Task: Create new Company, with domain: 'astrazeneca.com' and type: 'Reseller'. Add new contact for this company, with mail Id: 'Rhea34Khanna@astrazeneca.com', First Name: Rhea, Last name:  Khanna, Job Title: 'HR Manager', Phone Number: '(408) 555-2345'. Change life cycle stage to  Lead and lead status to  Open. Logged in from softage.3@softage.net
Action: Mouse moved to (32, 70)
Screenshot: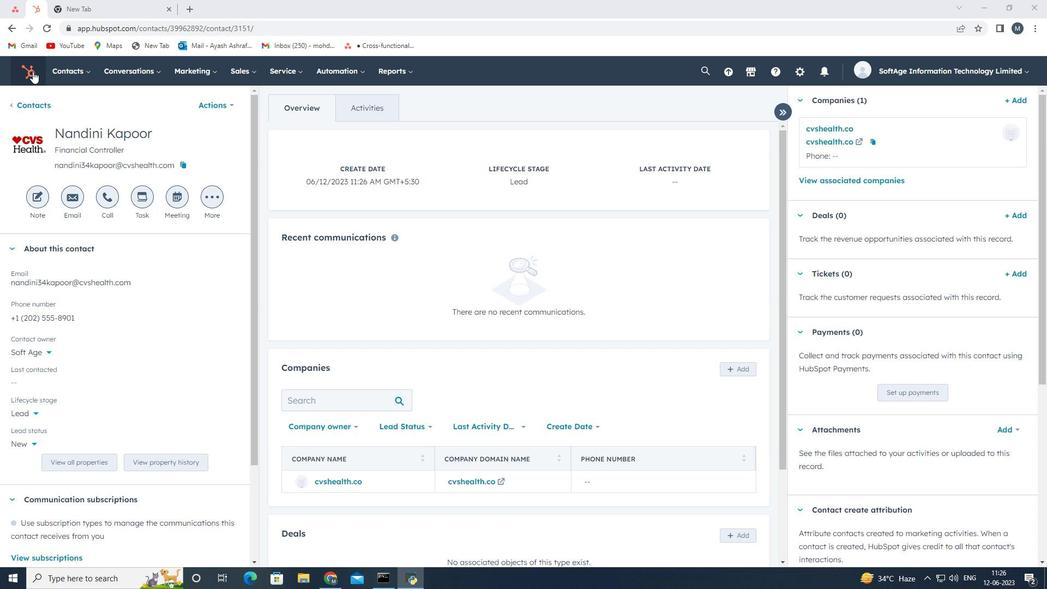 
Action: Mouse pressed left at (32, 70)
Screenshot: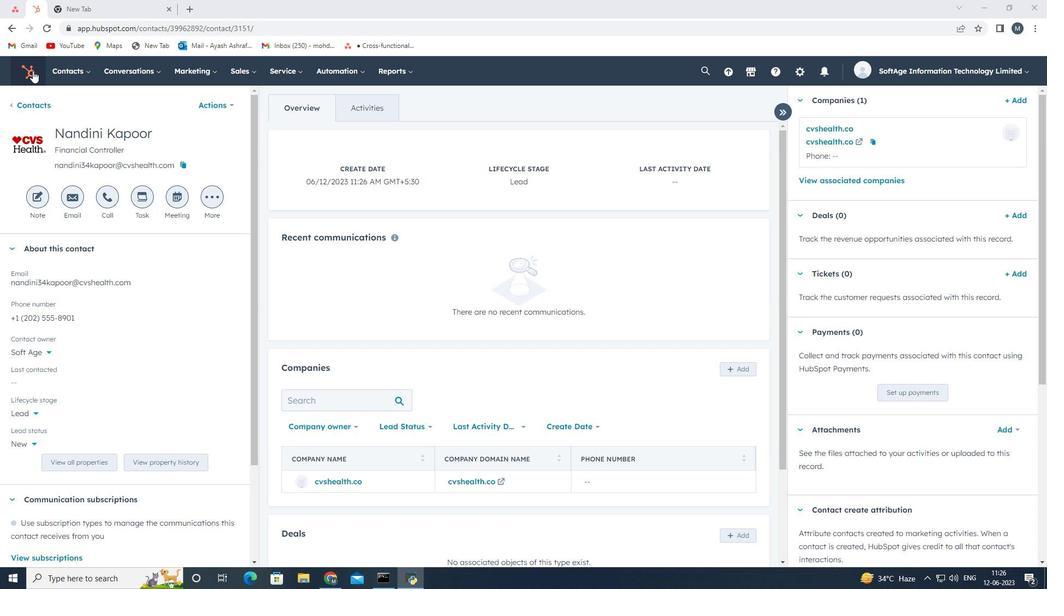 
Action: Mouse moved to (75, 74)
Screenshot: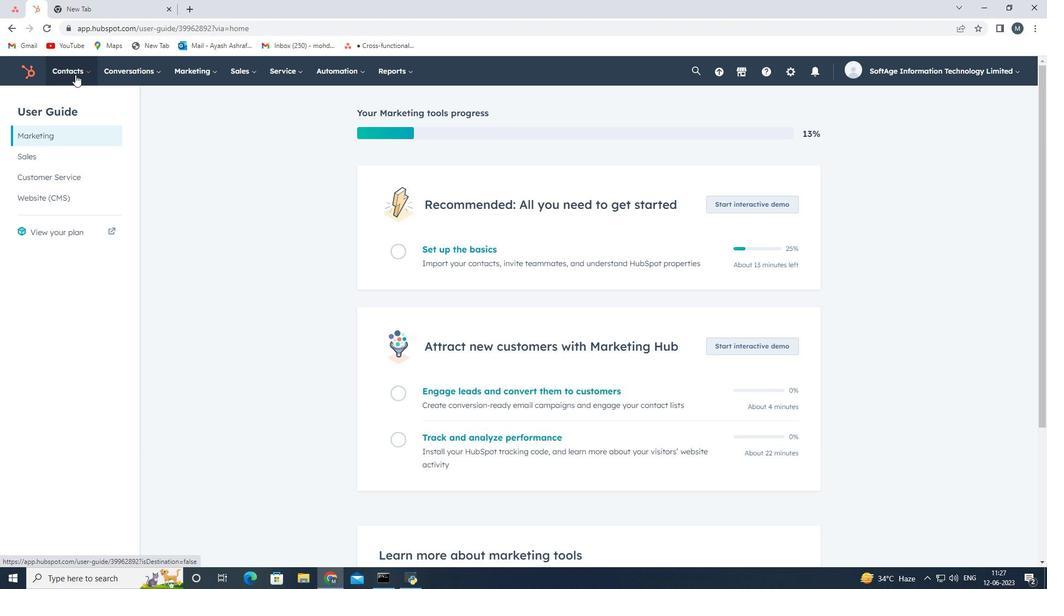 
Action: Mouse pressed left at (75, 74)
Screenshot: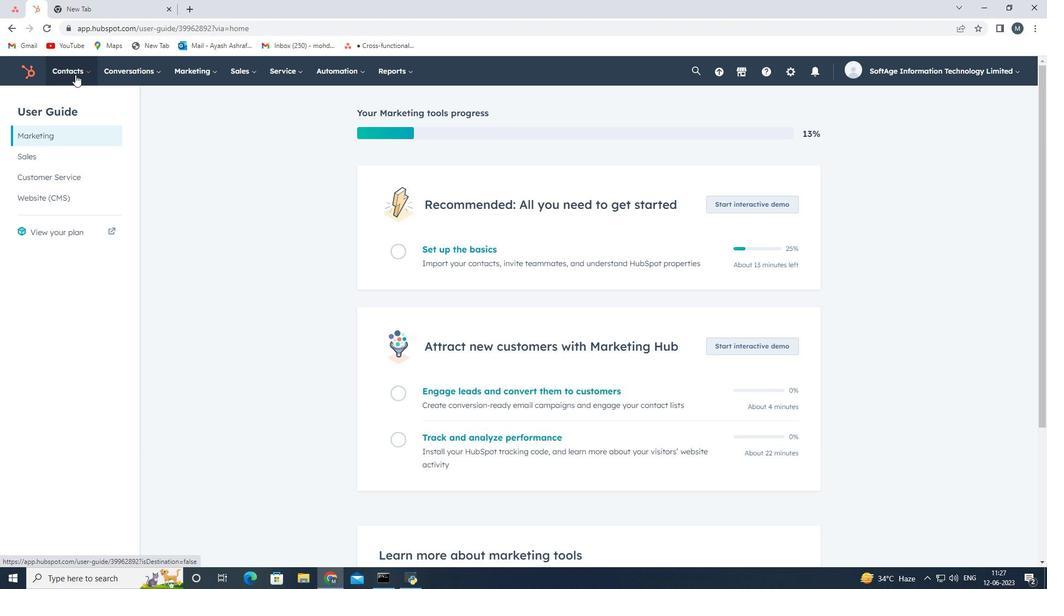 
Action: Mouse moved to (85, 127)
Screenshot: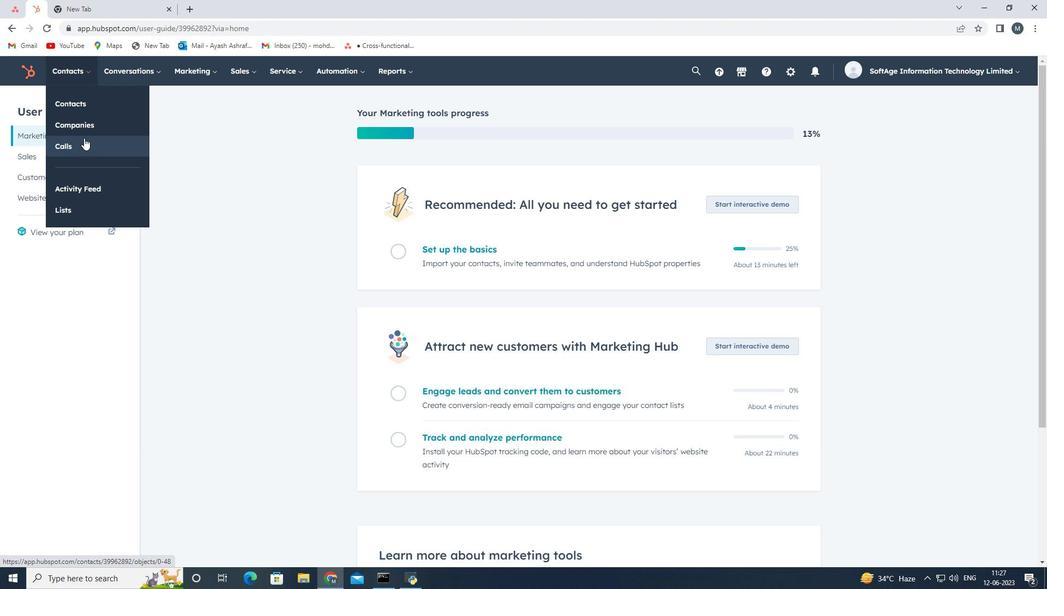 
Action: Mouse pressed left at (85, 127)
Screenshot: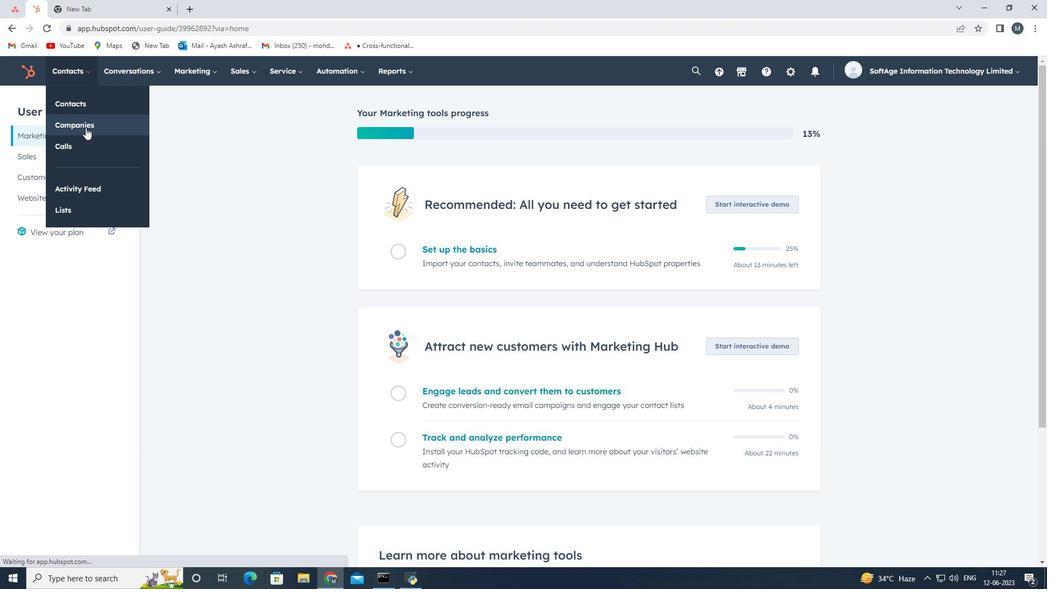 
Action: Mouse moved to (982, 113)
Screenshot: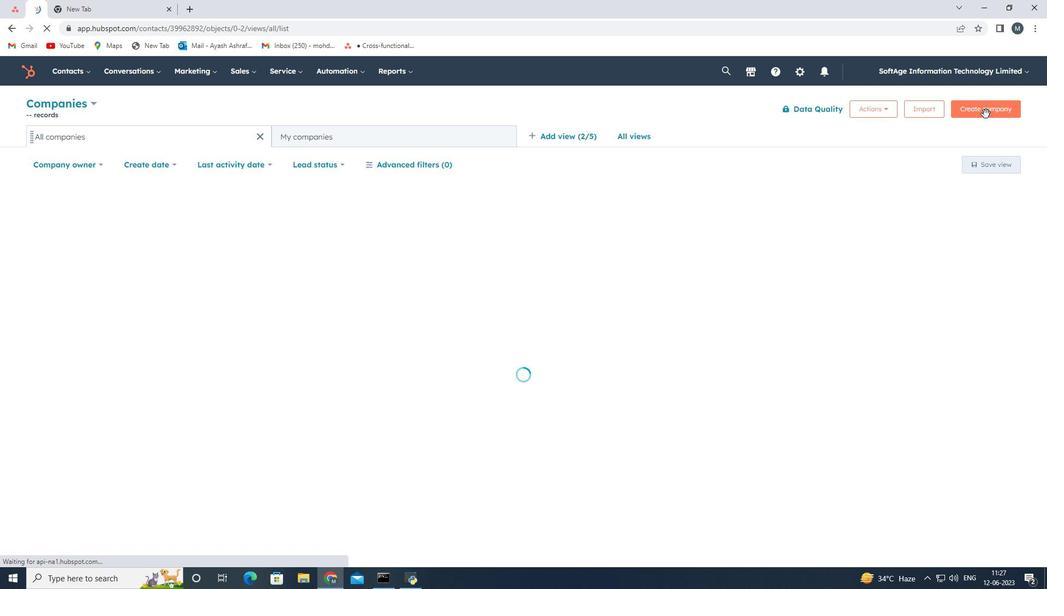 
Action: Mouse pressed left at (982, 113)
Screenshot: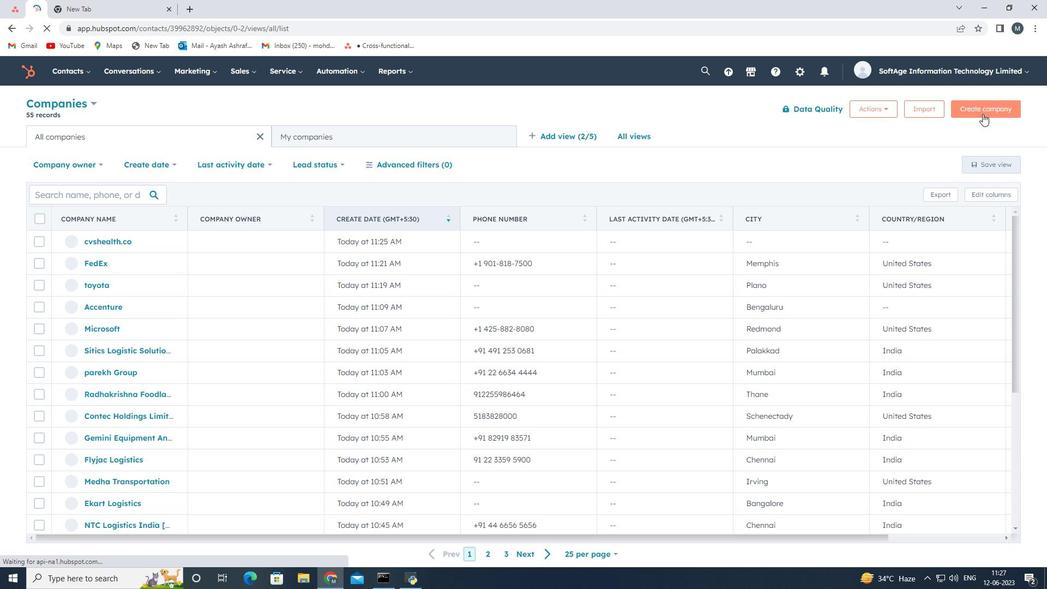 
Action: Mouse moved to (809, 159)
Screenshot: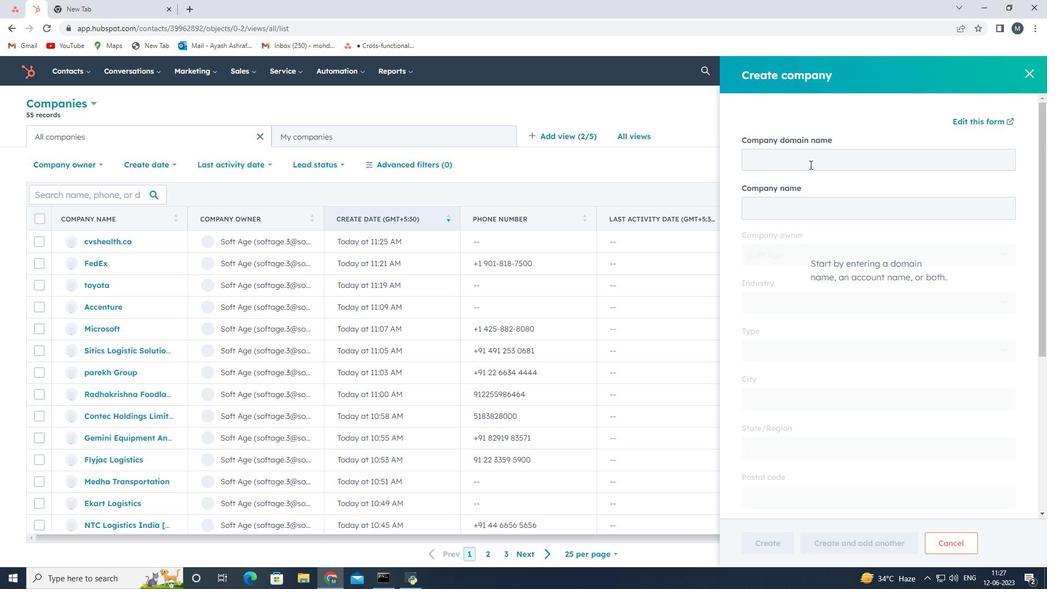 
Action: Mouse pressed left at (809, 159)
Screenshot: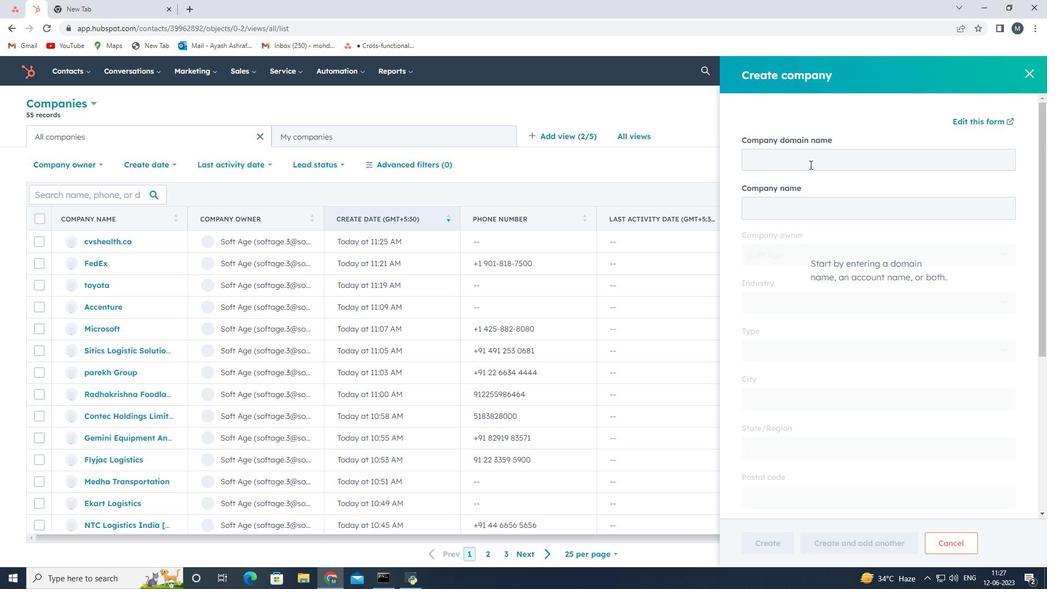 
Action: Key pressed <Key.shift>astrazeneca.com
Screenshot: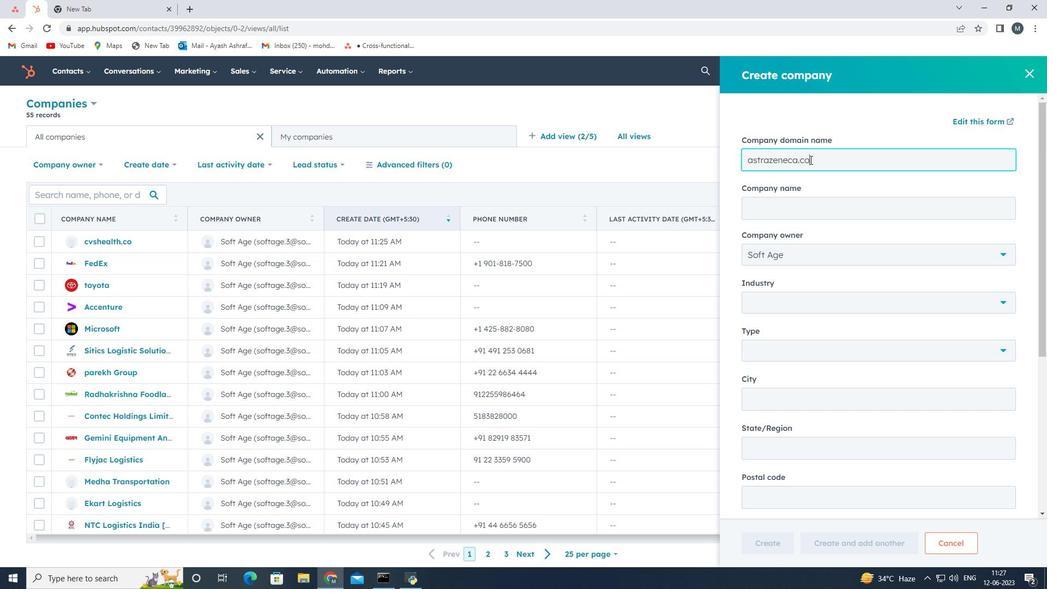 
Action: Mouse moved to (827, 266)
Screenshot: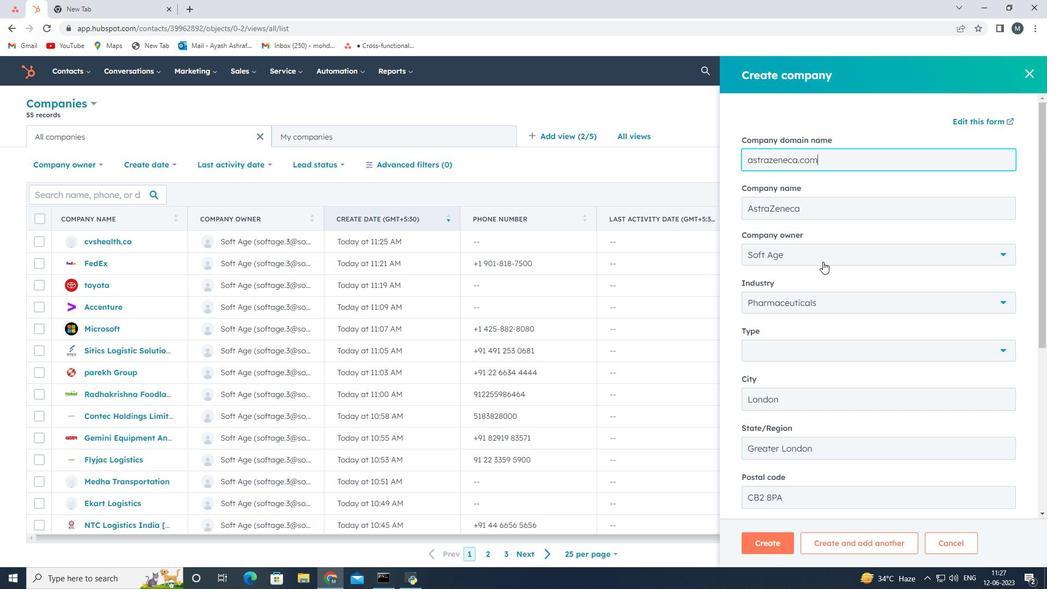 
Action: Mouse scrolled (827, 266) with delta (0, 0)
Screenshot: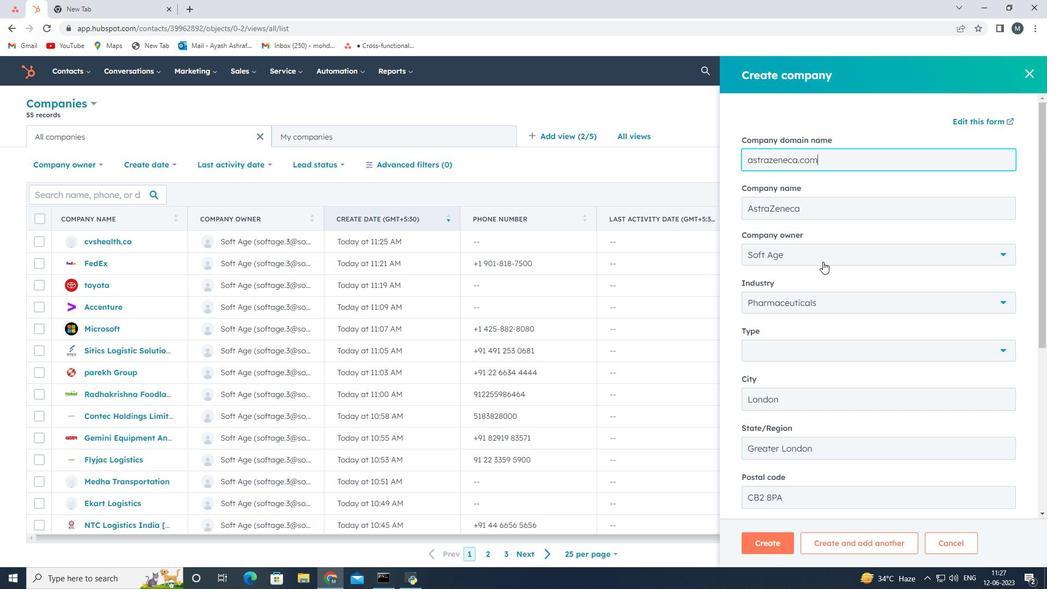 
Action: Mouse moved to (827, 267)
Screenshot: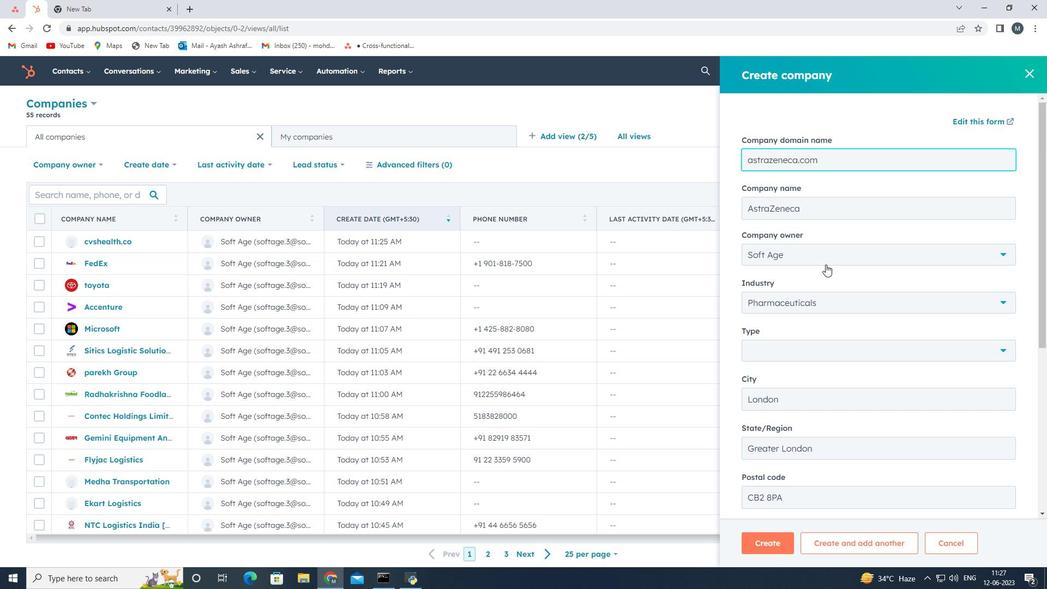 
Action: Mouse scrolled (827, 266) with delta (0, 0)
Screenshot: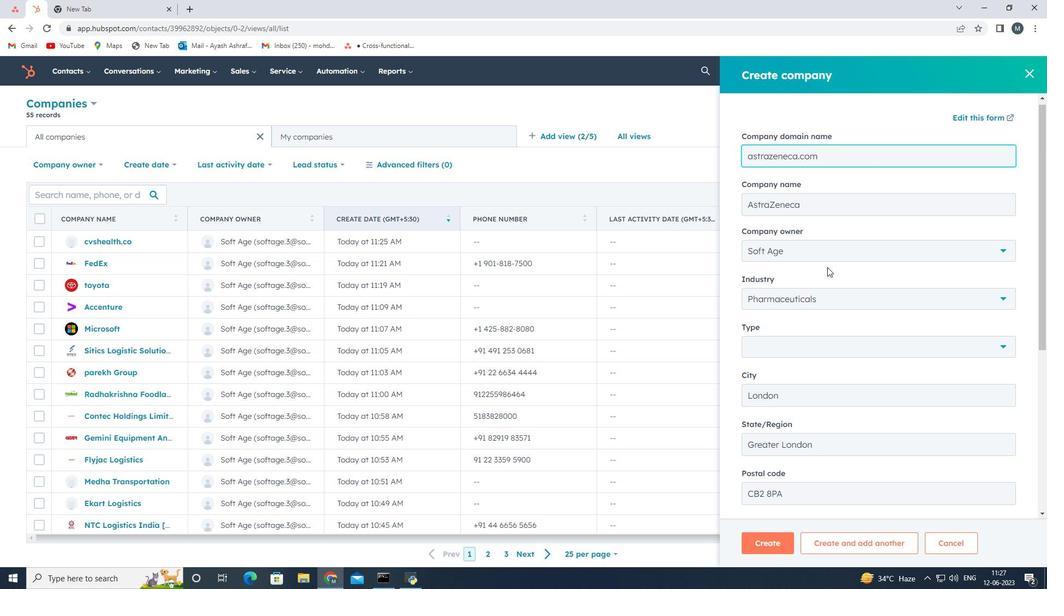 
Action: Mouse moved to (833, 285)
Screenshot: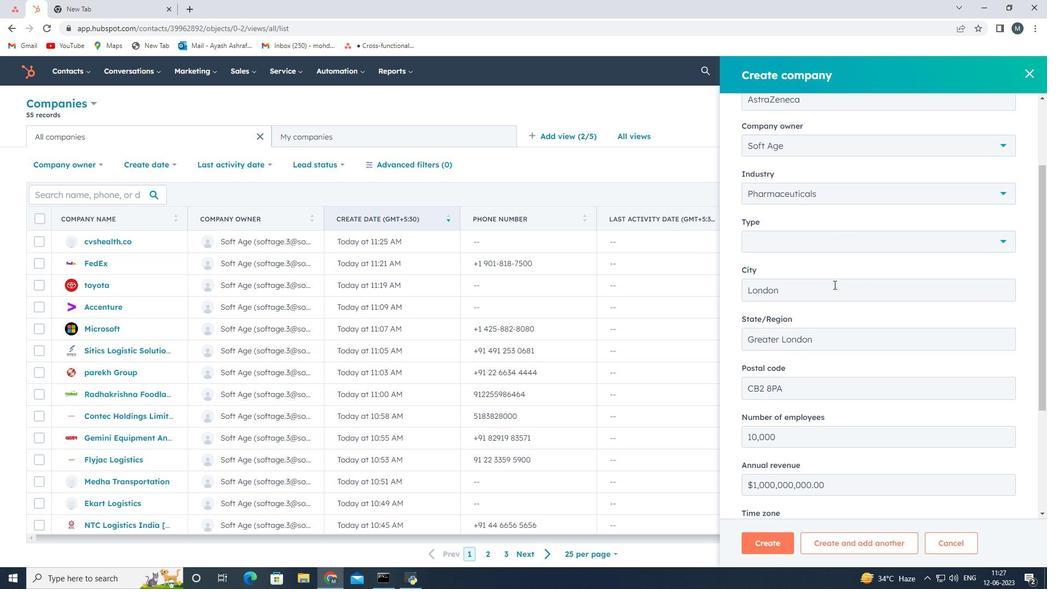 
Action: Mouse scrolled (833, 285) with delta (0, 0)
Screenshot: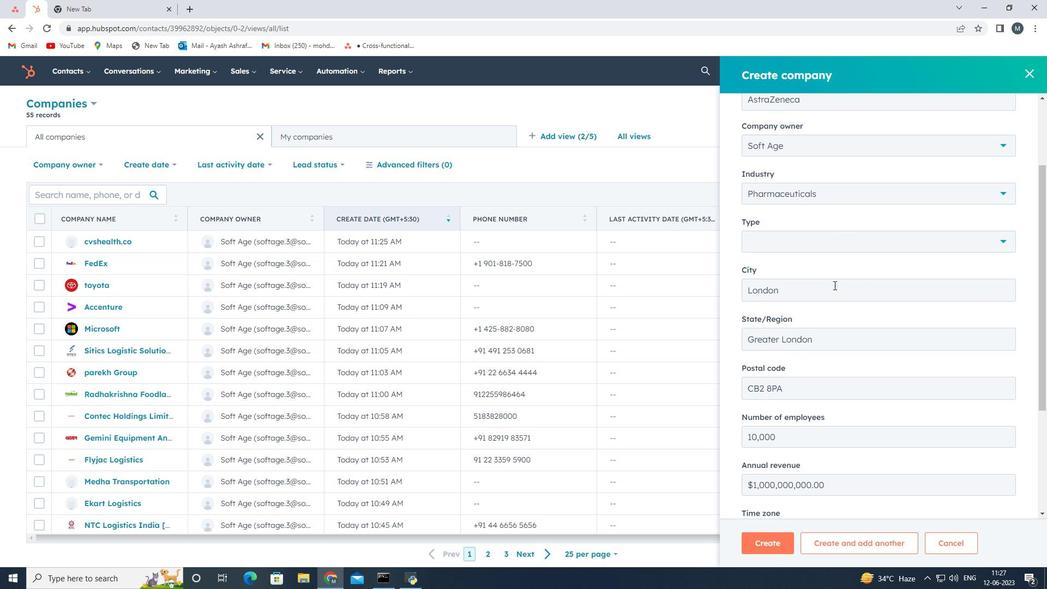 
Action: Mouse scrolled (833, 285) with delta (0, 0)
Screenshot: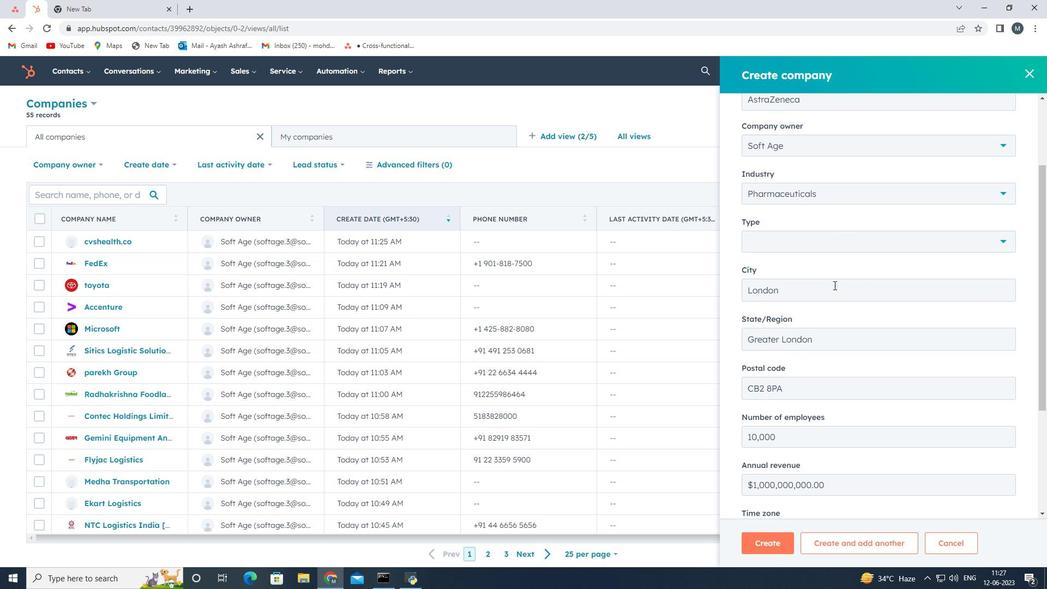 
Action: Mouse scrolled (833, 285) with delta (0, 0)
Screenshot: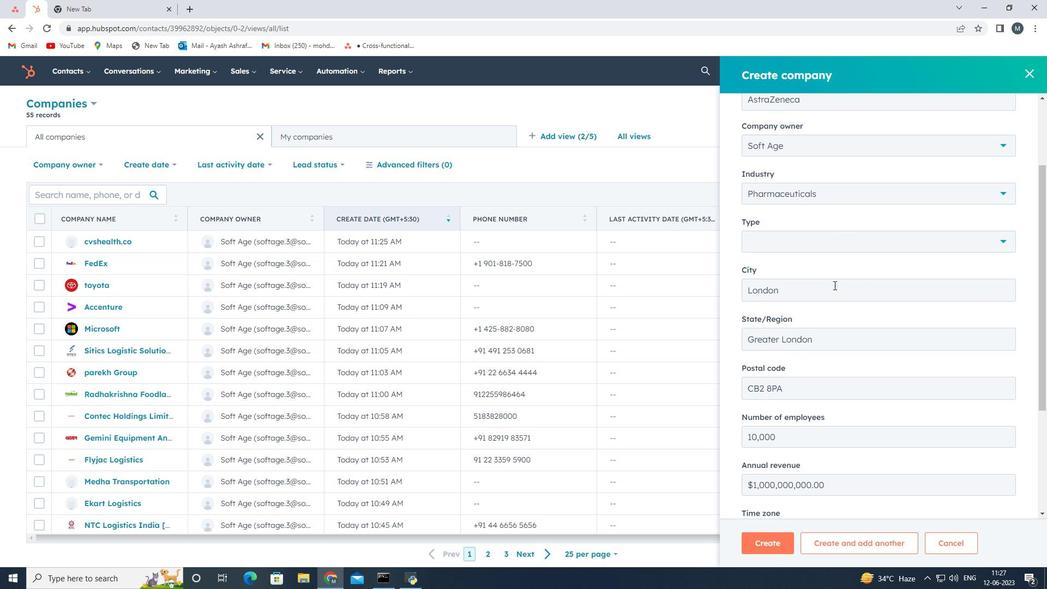 
Action: Mouse moved to (835, 286)
Screenshot: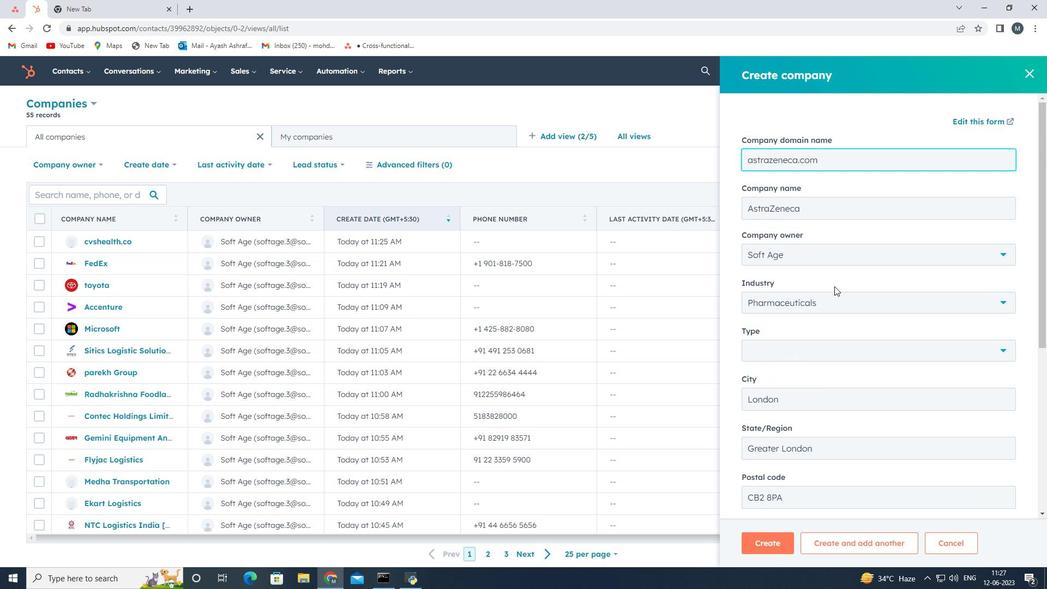 
Action: Mouse scrolled (835, 285) with delta (0, 0)
Screenshot: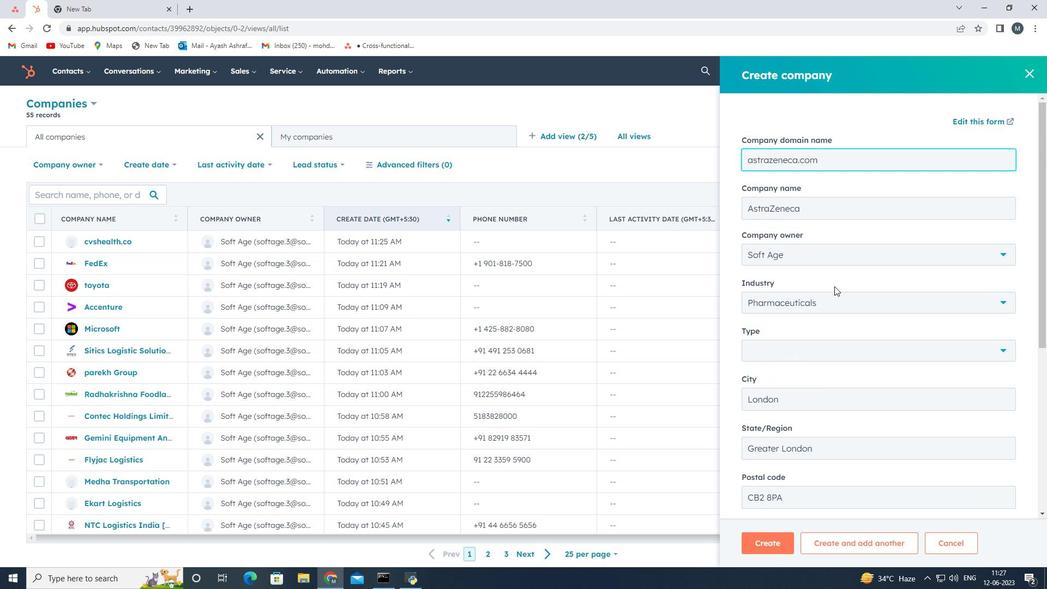 
Action: Mouse moved to (835, 296)
Screenshot: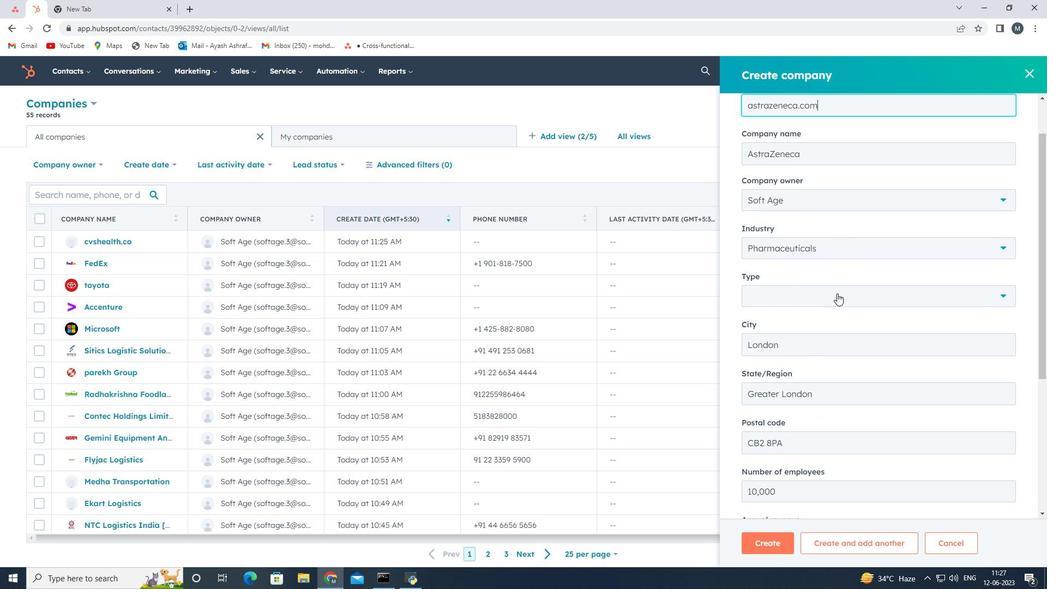 
Action: Mouse pressed left at (835, 296)
Screenshot: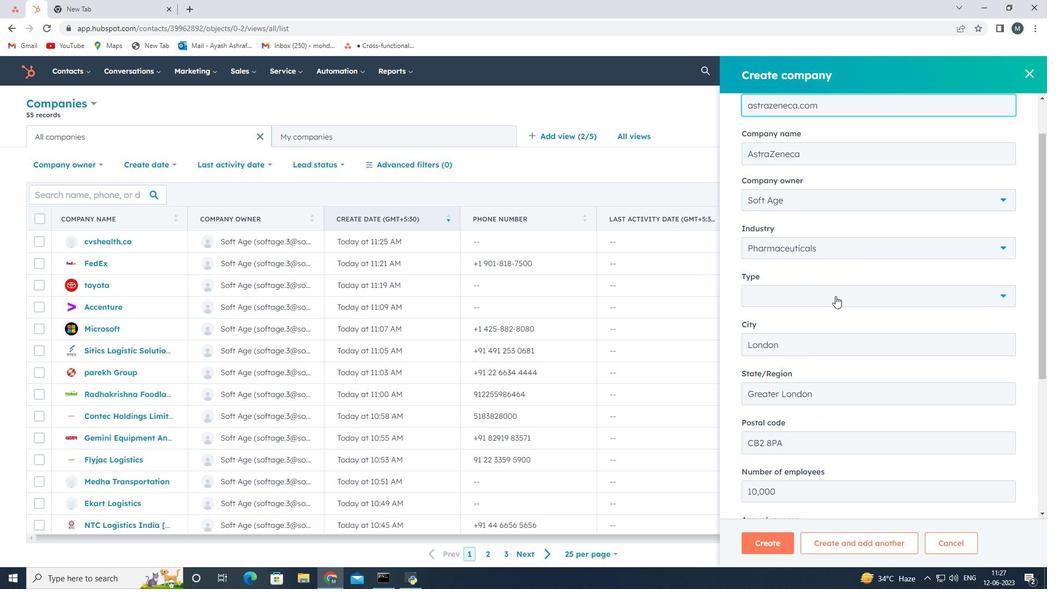 
Action: Mouse moved to (807, 385)
Screenshot: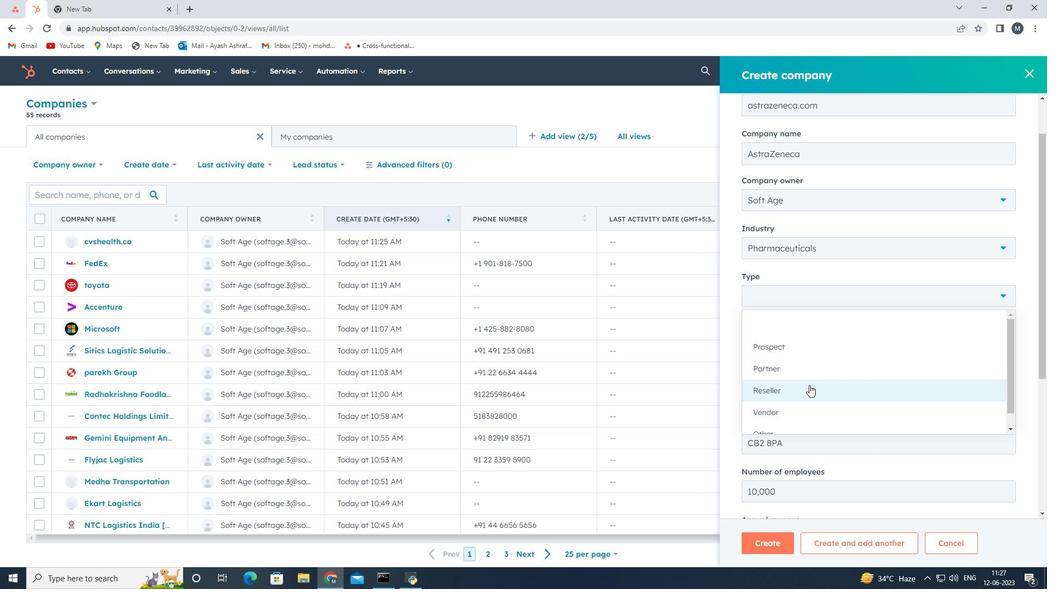 
Action: Mouse pressed left at (807, 385)
Screenshot: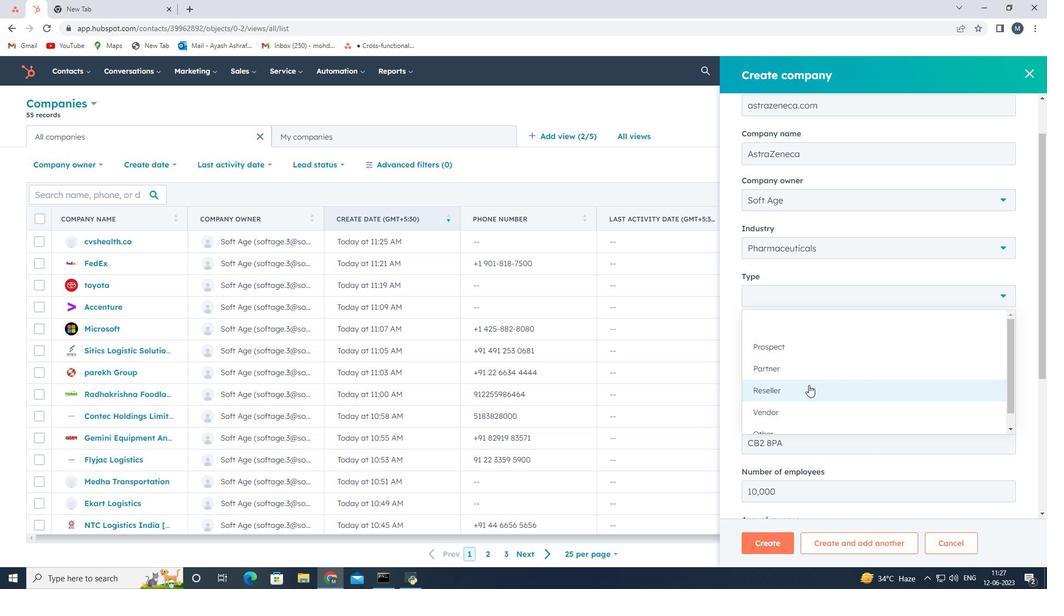 
Action: Mouse moved to (810, 371)
Screenshot: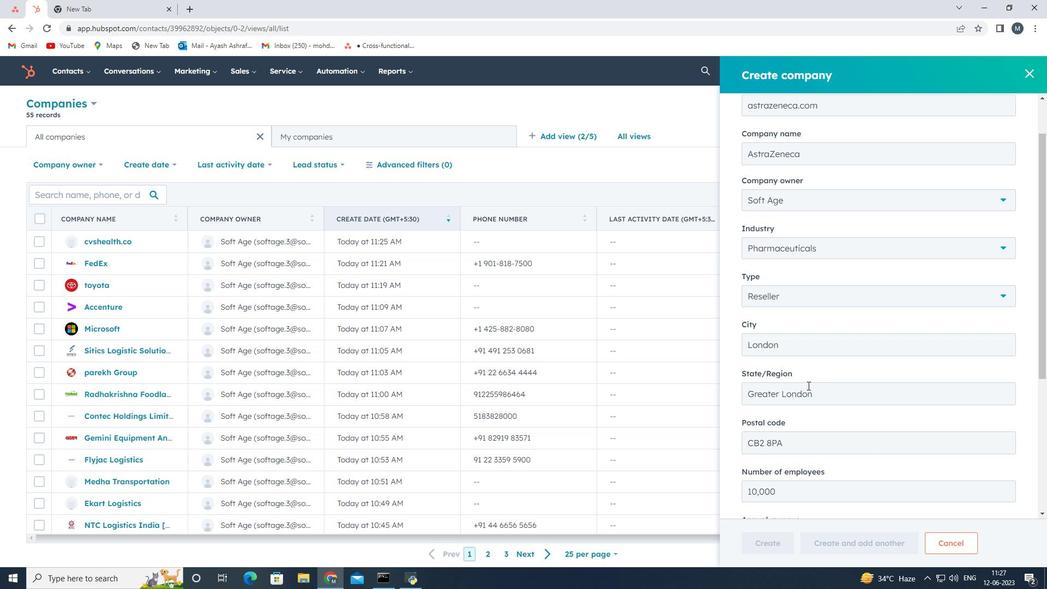 
Action: Mouse scrolled (810, 370) with delta (0, 0)
Screenshot: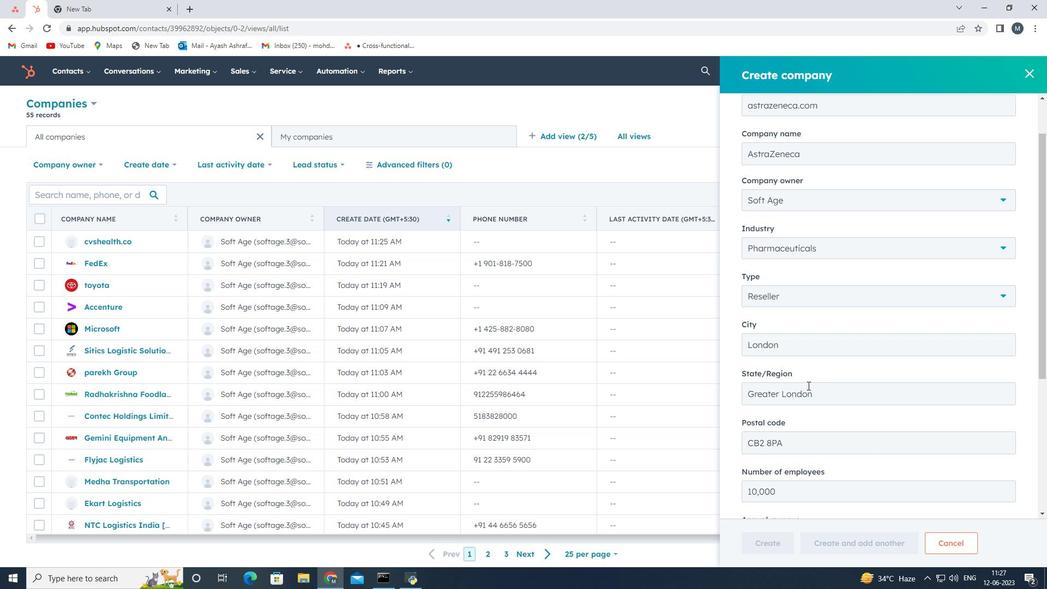 
Action: Mouse moved to (812, 364)
Screenshot: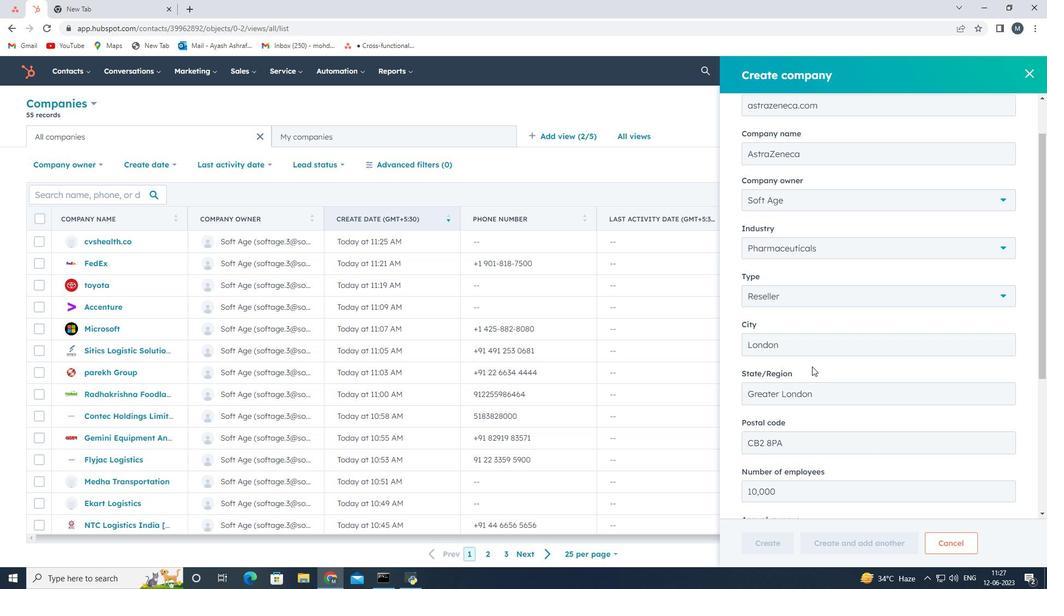 
Action: Mouse scrolled (812, 365) with delta (0, 0)
Screenshot: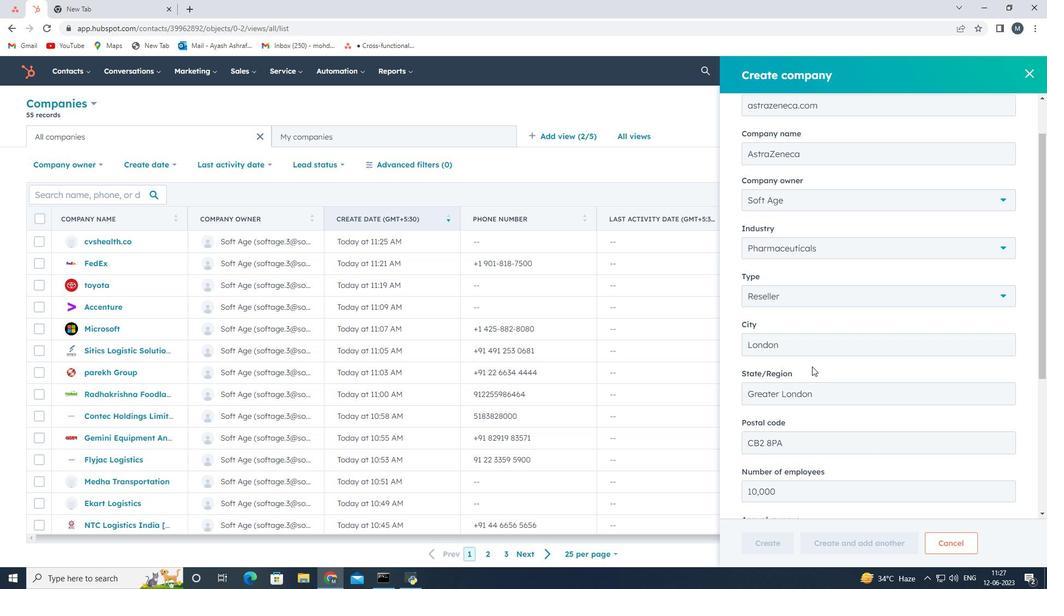 
Action: Mouse scrolled (812, 365) with delta (0, 0)
Screenshot: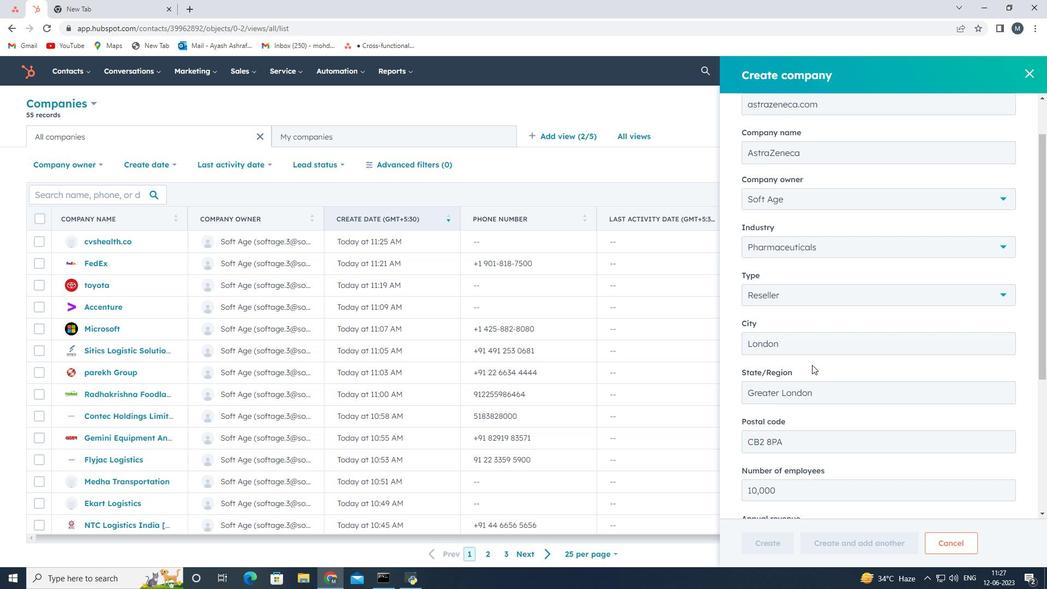 
Action: Mouse scrolled (812, 365) with delta (0, 0)
Screenshot: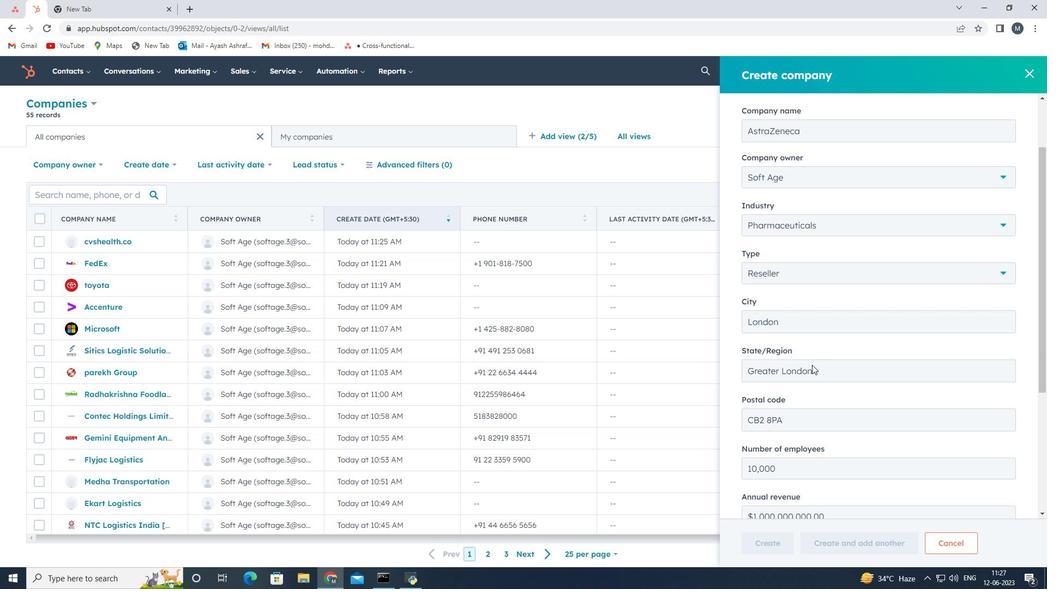 
Action: Mouse scrolled (812, 365) with delta (0, 0)
Screenshot: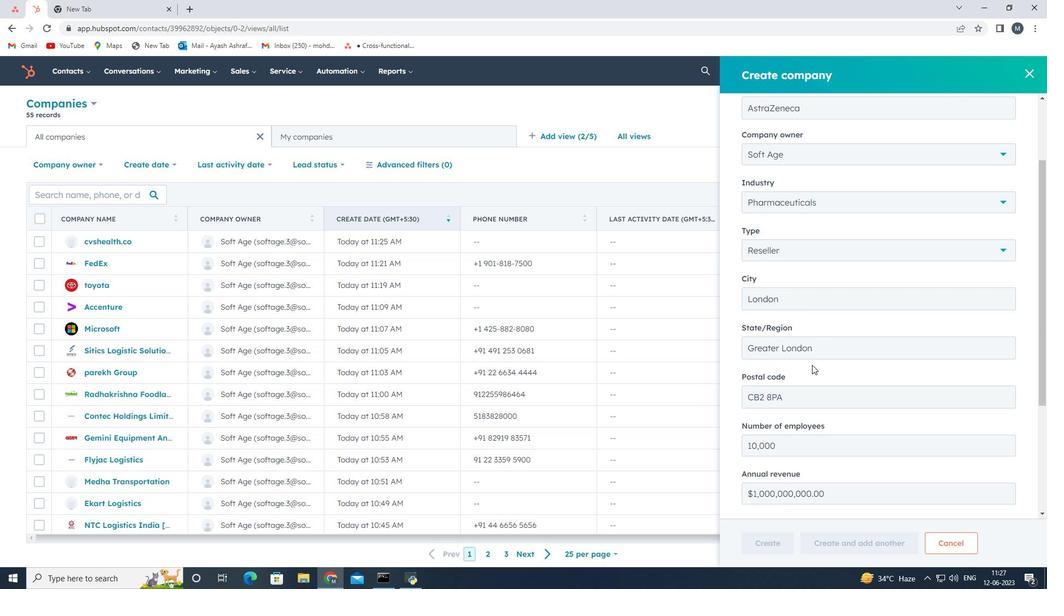 
Action: Mouse scrolled (812, 365) with delta (0, 0)
Screenshot: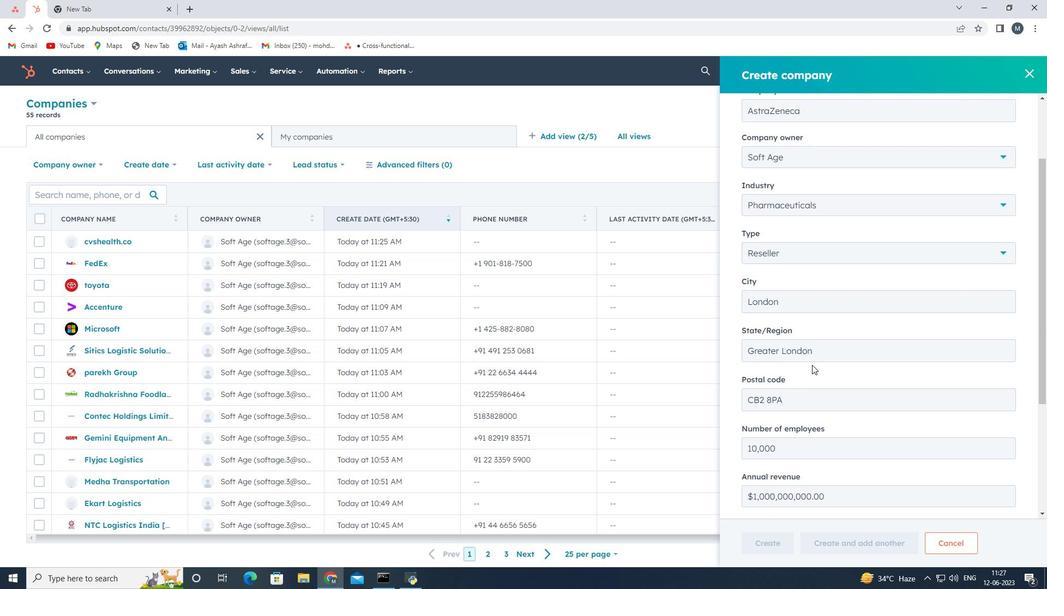 
Action: Mouse moved to (825, 361)
Screenshot: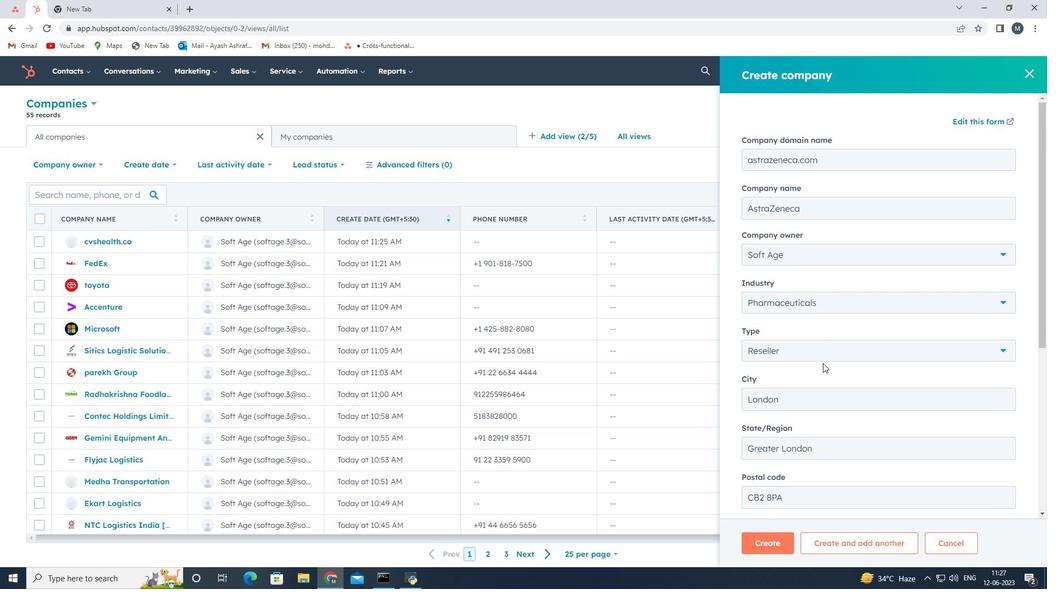 
Action: Mouse scrolled (825, 360) with delta (0, 0)
Screenshot: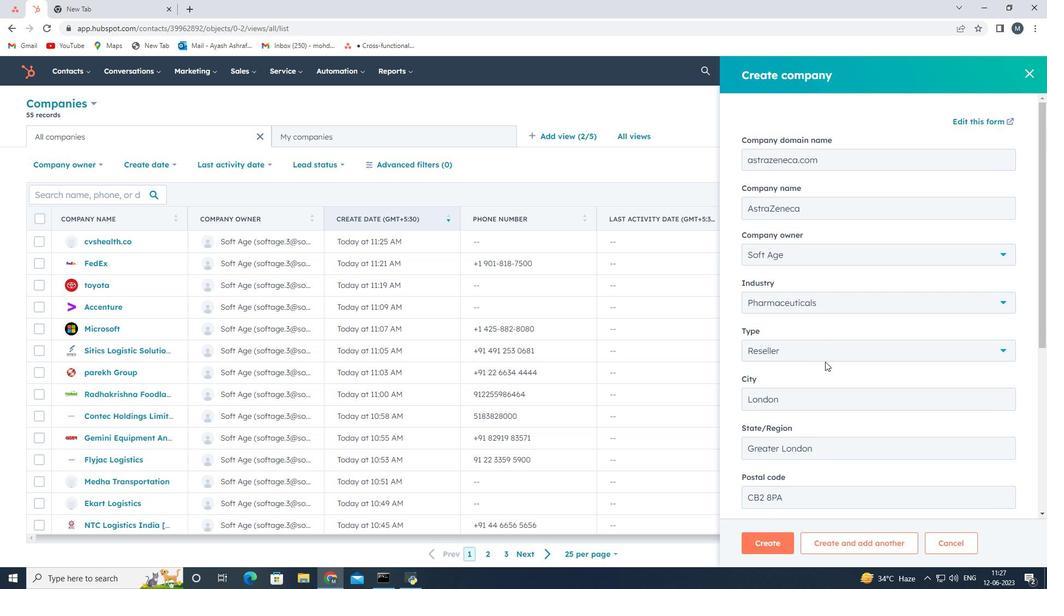 
Action: Mouse scrolled (825, 360) with delta (0, 0)
Screenshot: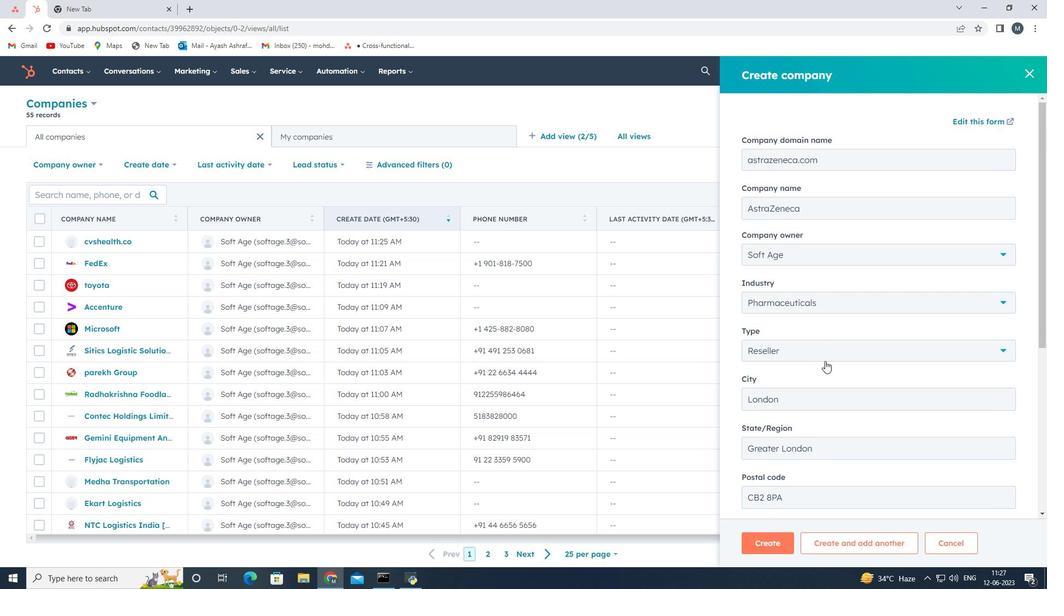 
Action: Mouse moved to (825, 361)
Screenshot: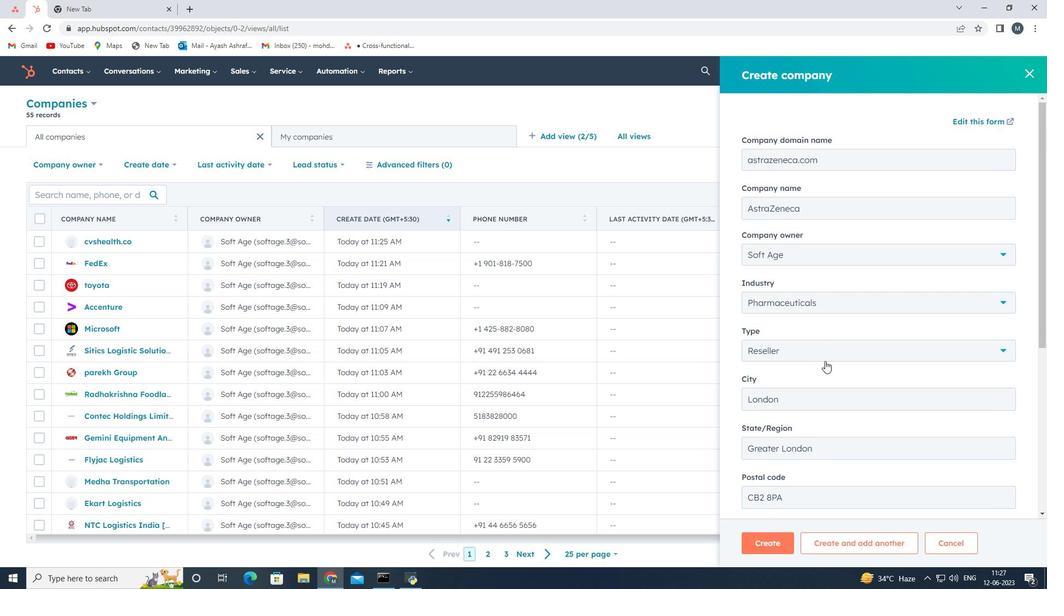 
Action: Mouse scrolled (825, 360) with delta (0, 0)
Screenshot: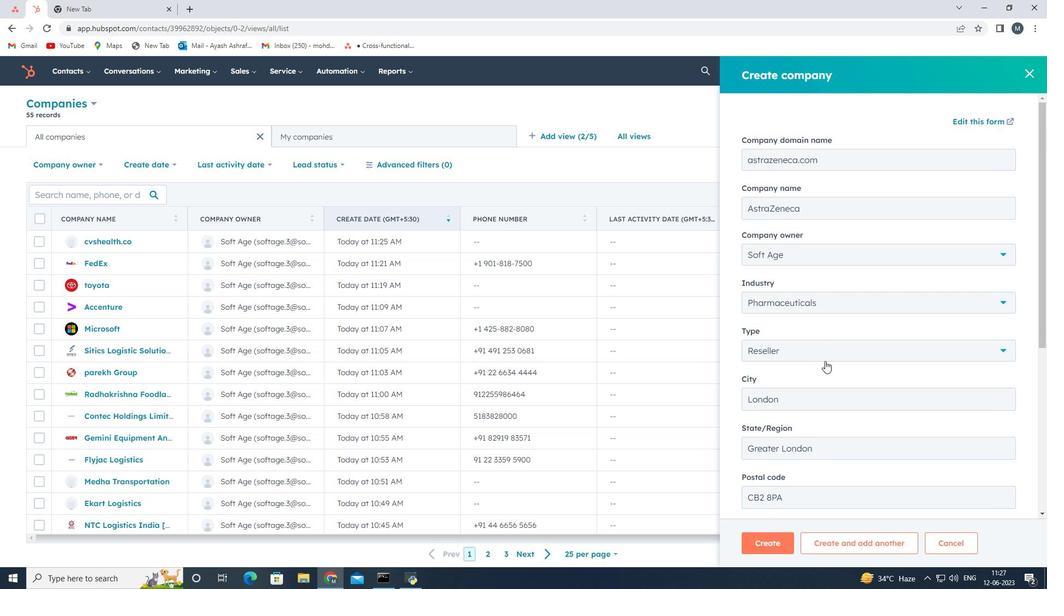 
Action: Mouse moved to (760, 544)
Screenshot: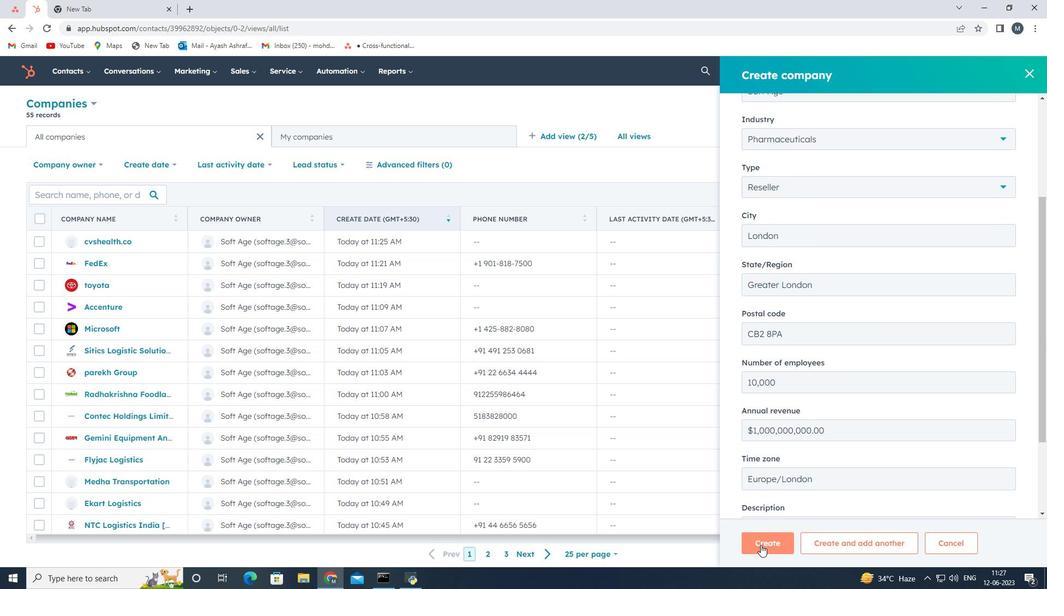 
Action: Mouse pressed left at (760, 544)
Screenshot: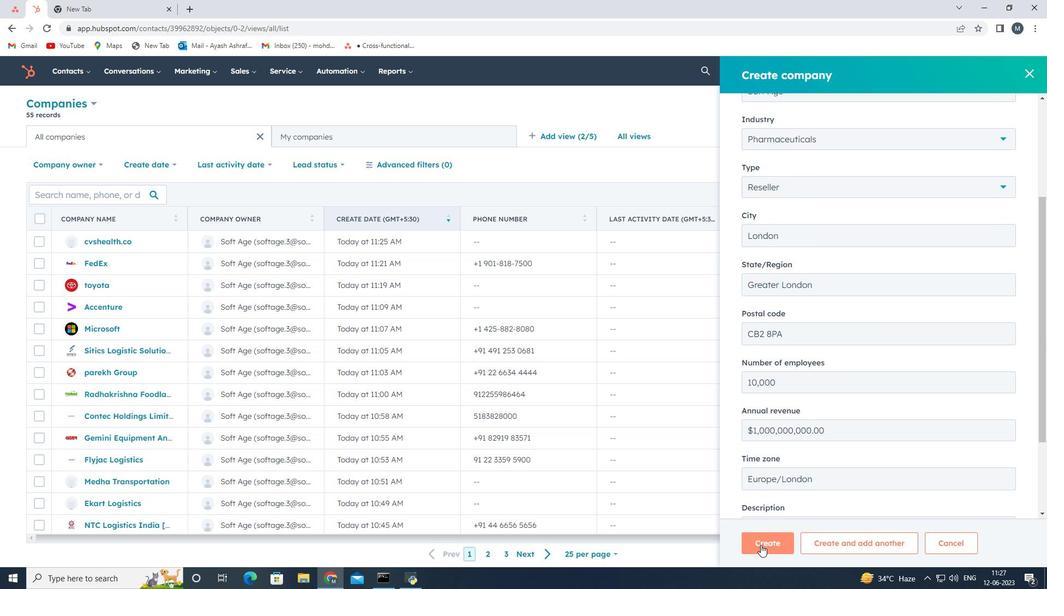 
Action: Mouse moved to (725, 369)
Screenshot: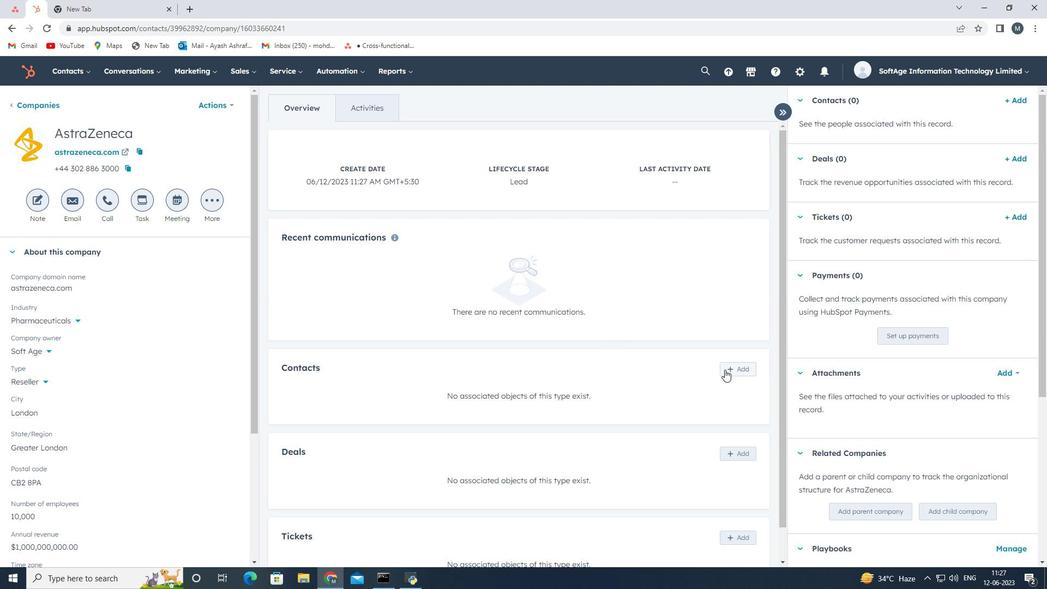
Action: Mouse pressed left at (725, 369)
Screenshot: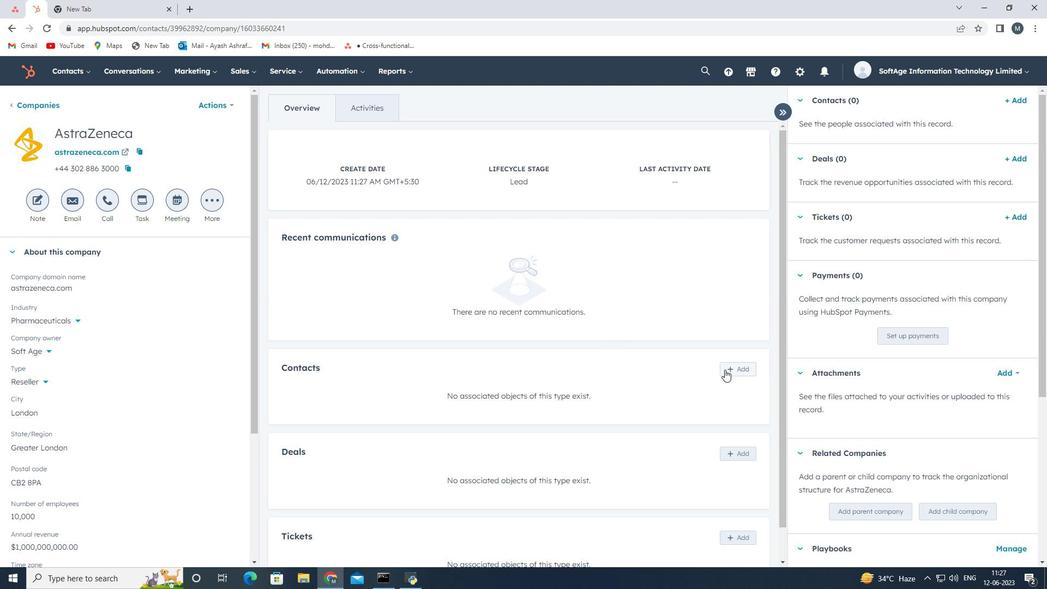 
Action: Mouse moved to (805, 131)
Screenshot: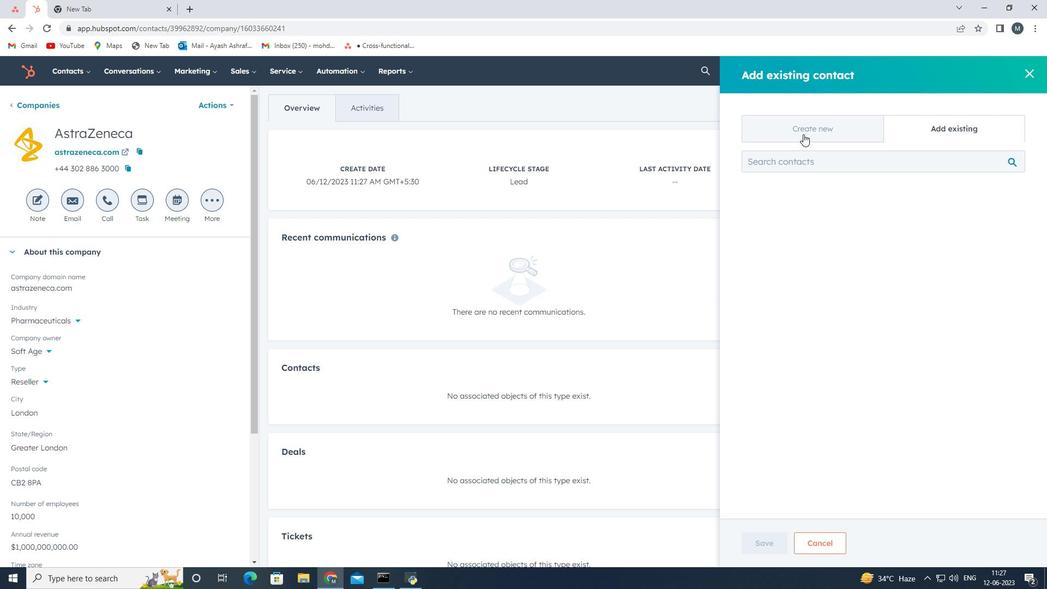 
Action: Mouse pressed left at (805, 131)
Screenshot: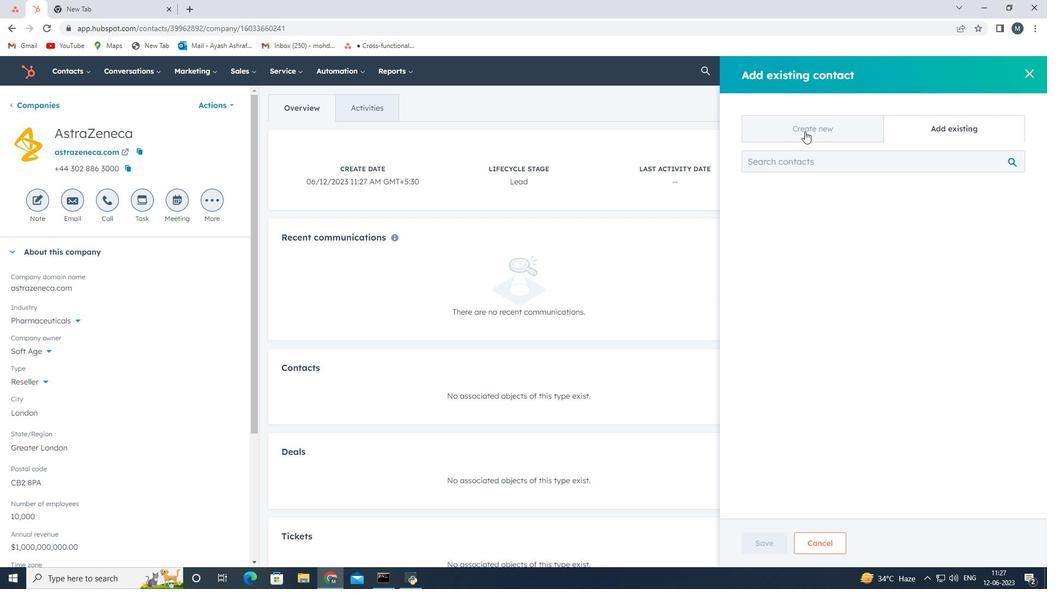 
Action: Mouse moved to (797, 193)
Screenshot: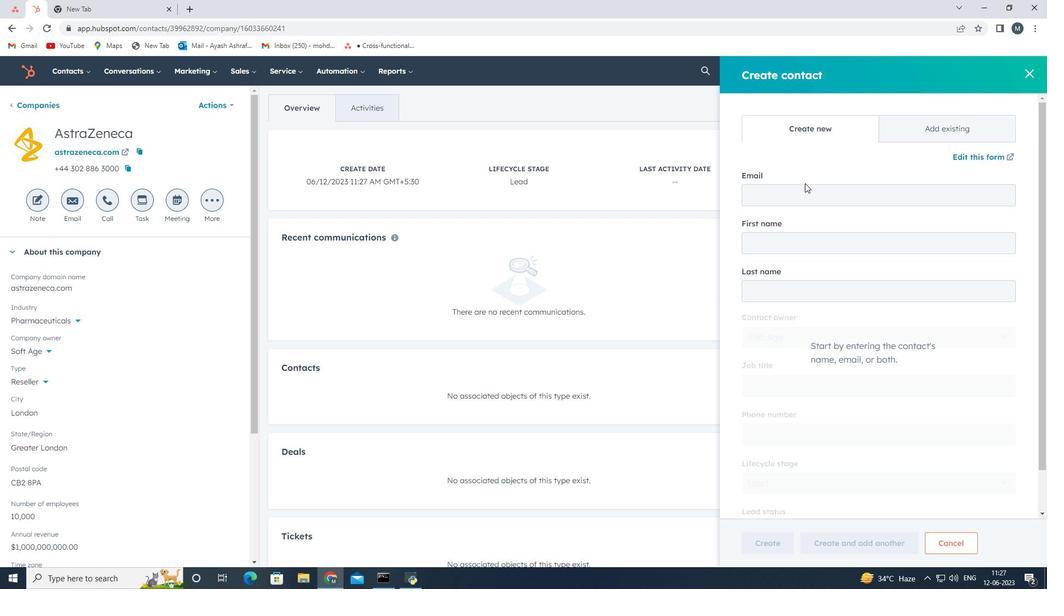 
Action: Mouse pressed left at (797, 193)
Screenshot: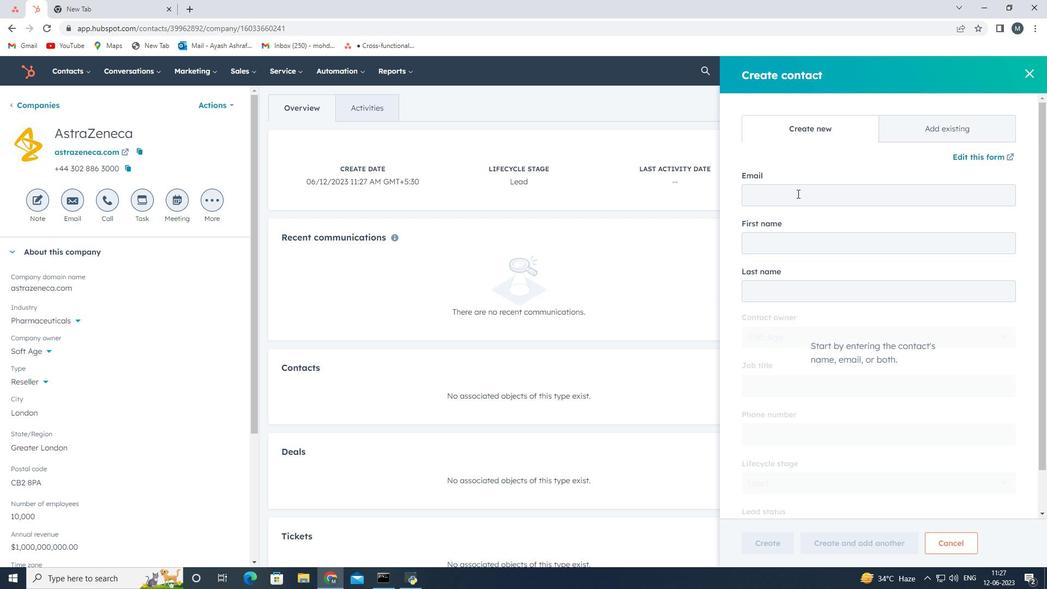 
Action: Key pressed <Key.shift>Rhea34<Key.shift>Khanna<Key.shift>@astrazeneca.com
Screenshot: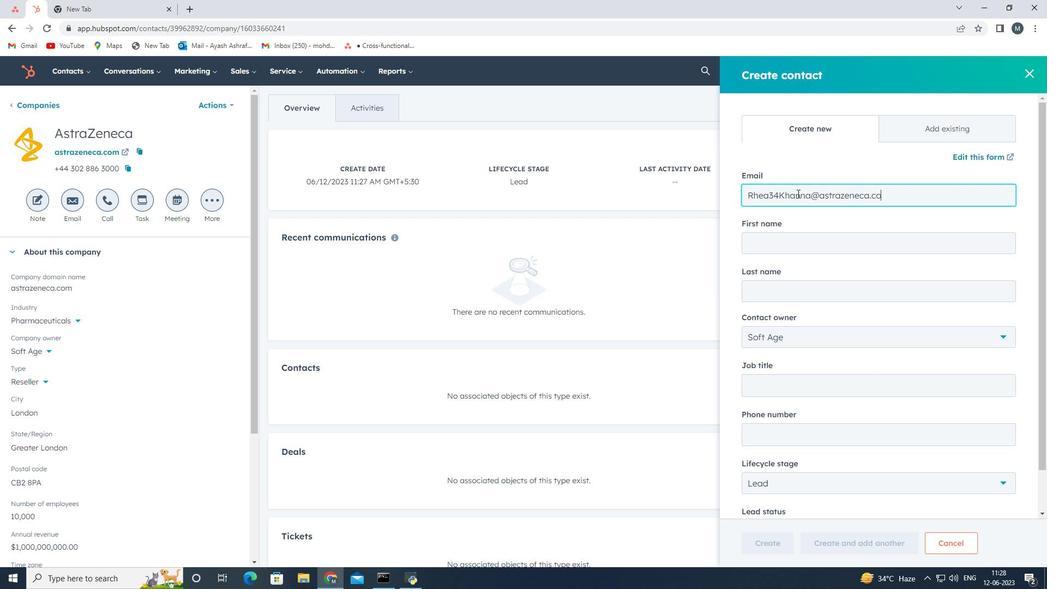 
Action: Mouse moved to (801, 236)
Screenshot: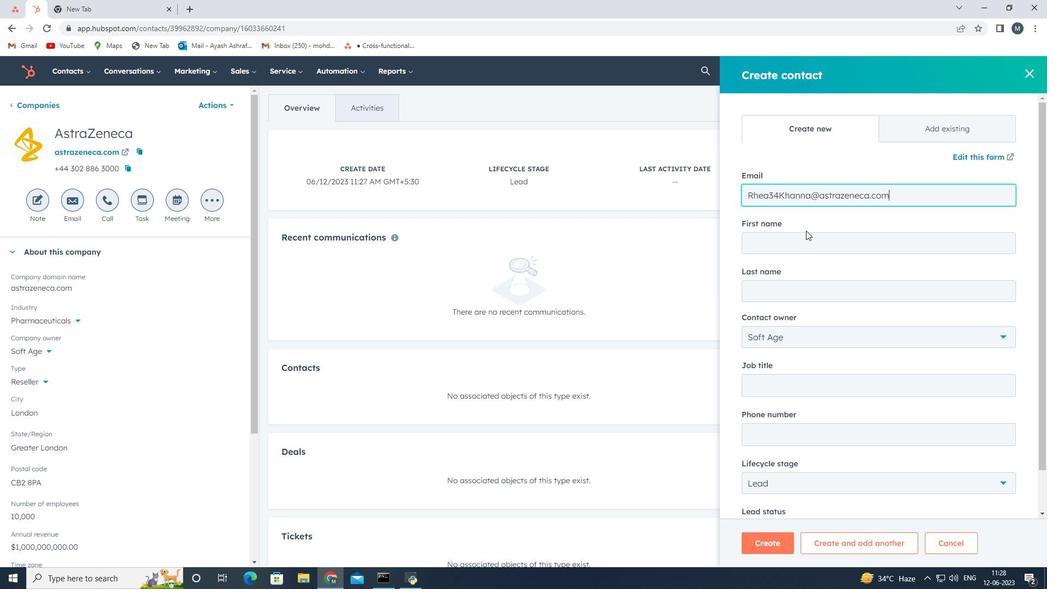 
Action: Mouse pressed left at (801, 236)
Screenshot: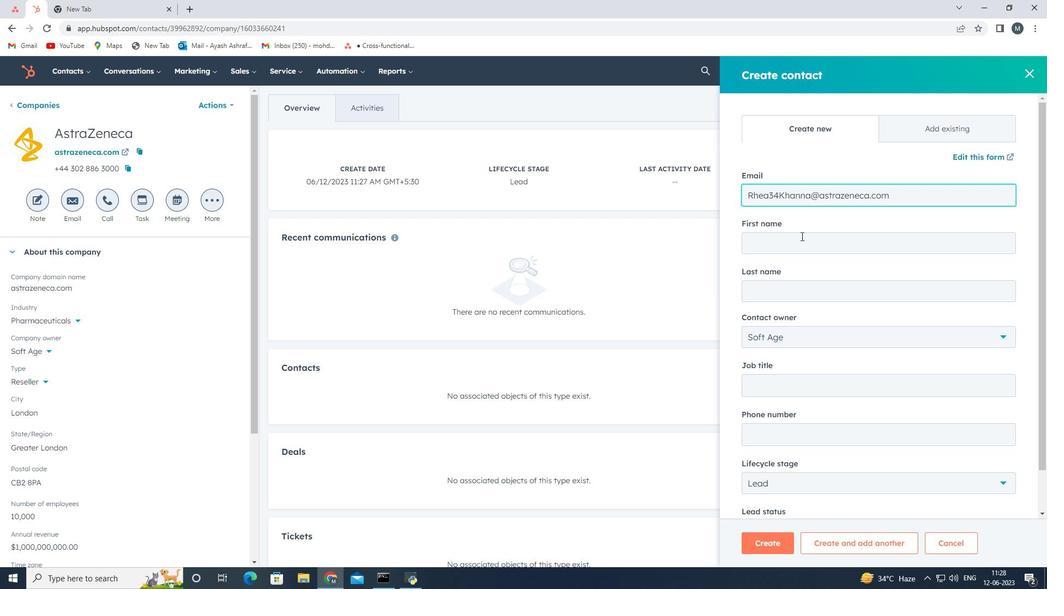 
Action: Key pressed <Key.shift>Rhea
Screenshot: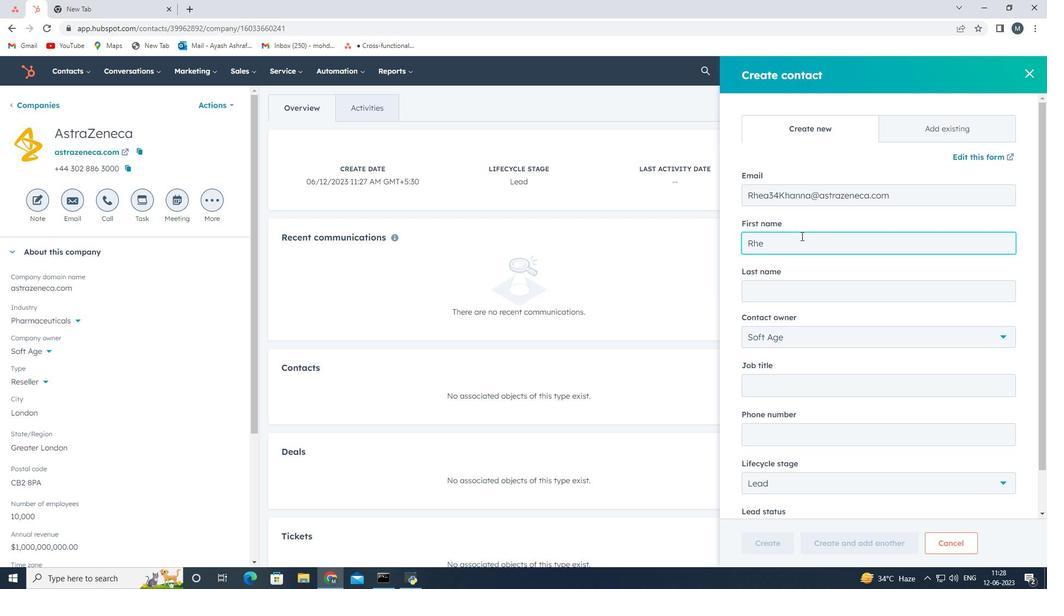 
Action: Mouse moved to (788, 291)
Screenshot: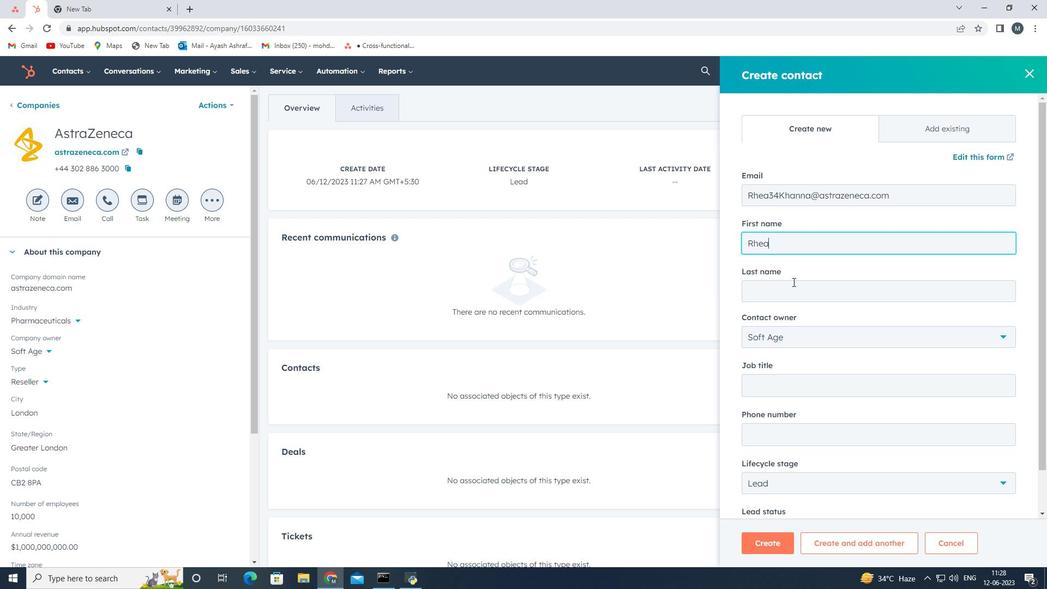 
Action: Mouse pressed left at (788, 291)
Screenshot: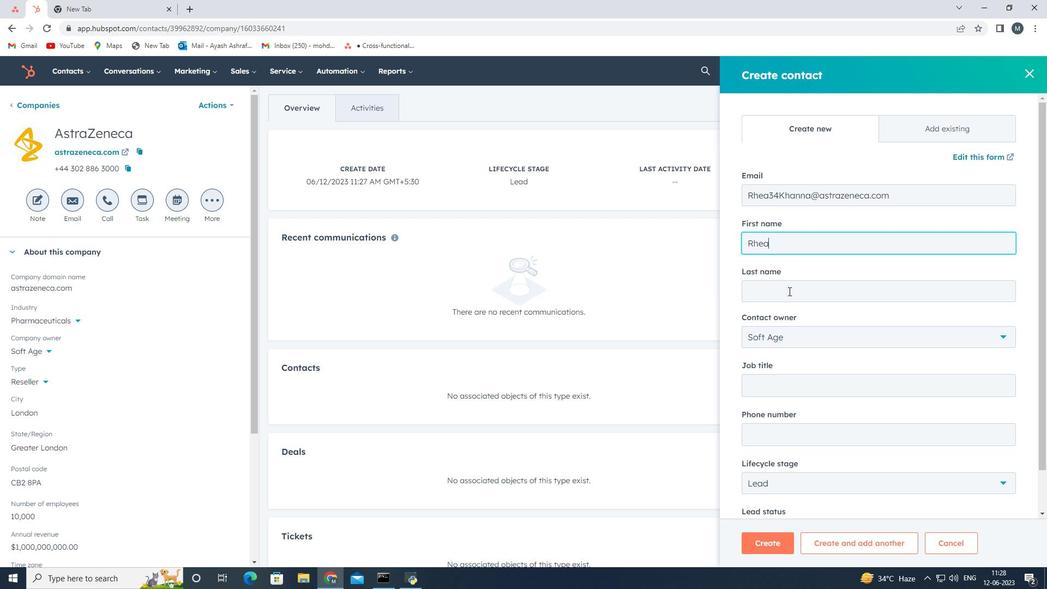 
Action: Key pressed <Key.shift><Key.shift><Key.shift><Key.shift><Key.shift><Key.shift><Key.shift><Key.shift><Key.shift><Key.shift><Key.shift><Key.shift><Key.shift><Key.shift><Key.shift><Key.shift><Key.shift><Key.shift><Key.shift><Key.shift><Key.shift><Key.shift><Key.shift><Key.shift><Key.shift><Key.shift><Key.shift><Key.shift><Key.shift><Key.shift><Key.shift><Key.shift><Key.shift><Key.shift><Key.shift><Key.shift>Khanna
Screenshot: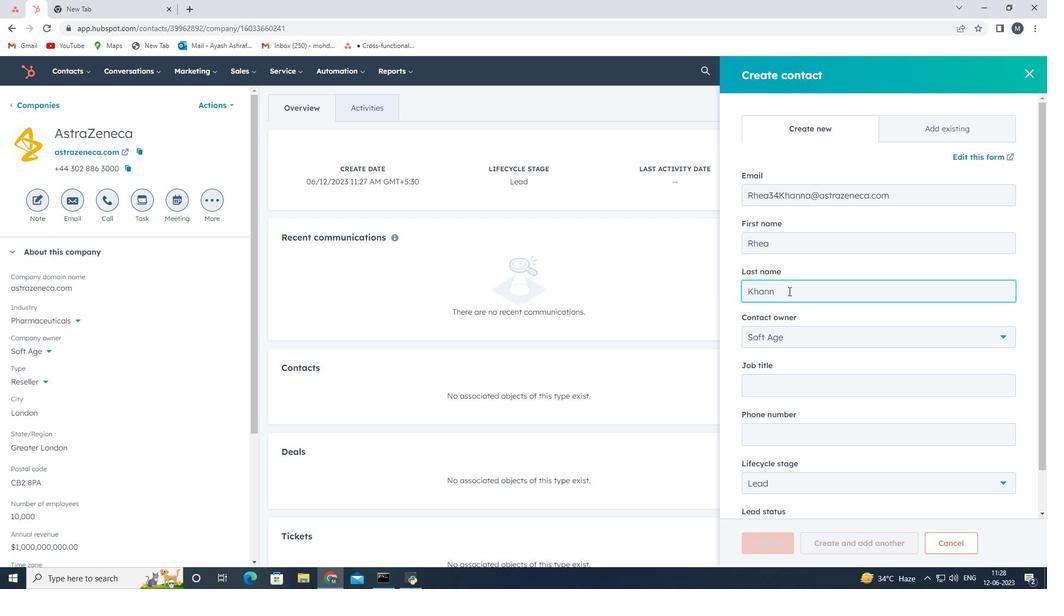 
Action: Mouse moved to (787, 383)
Screenshot: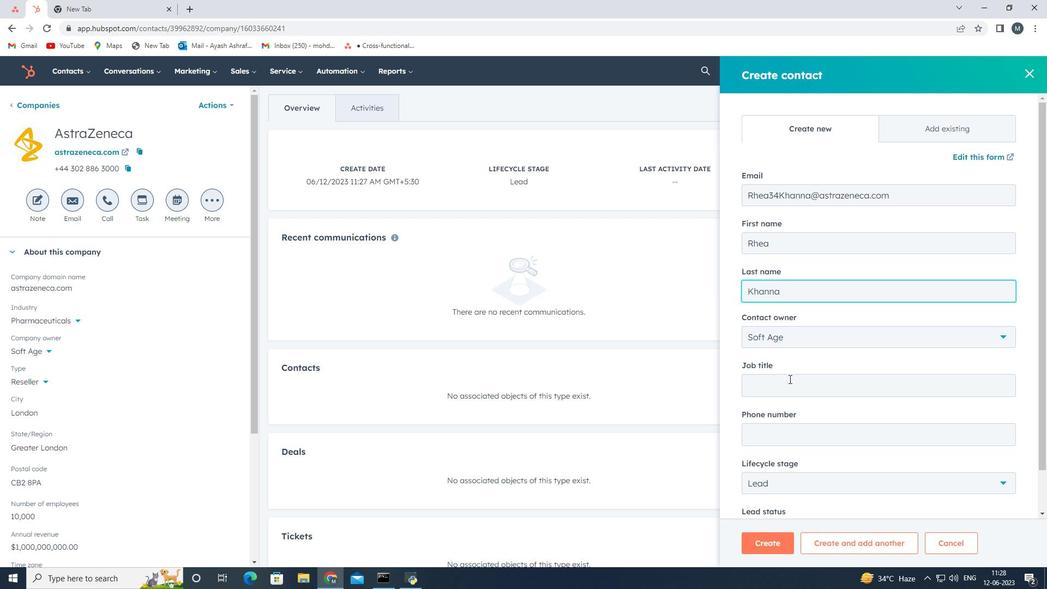 
Action: Mouse pressed left at (787, 383)
Screenshot: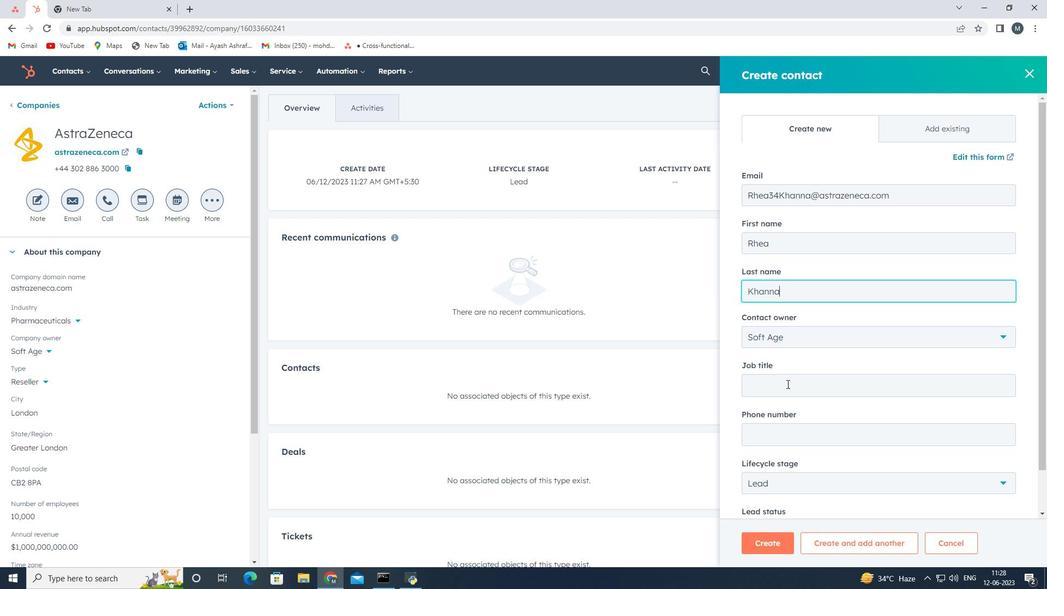 
Action: Mouse moved to (785, 382)
Screenshot: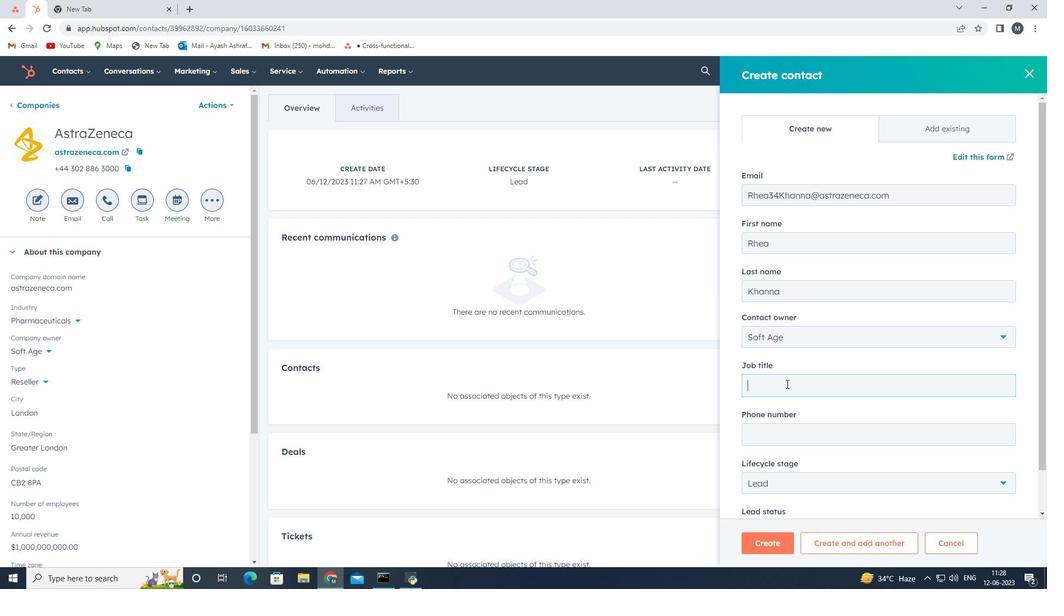 
Action: Key pressed <Key.shift>Hr<Key.backspace><Key.shift>R<Key.space><Key.shift>M<Key.shift>anager
Screenshot: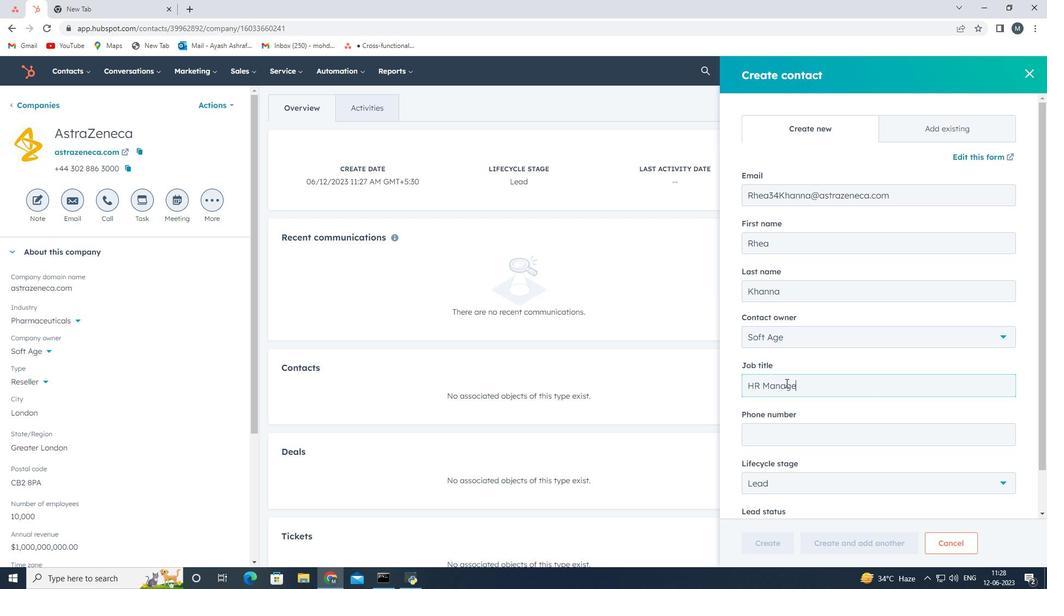 
Action: Mouse moved to (857, 389)
Screenshot: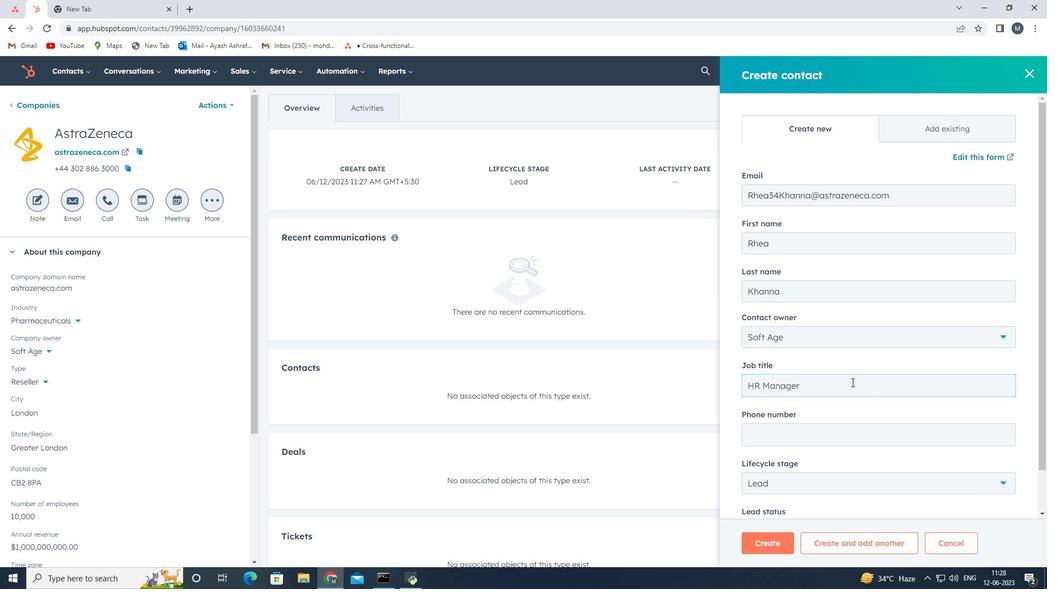 
Action: Mouse scrolled (857, 388) with delta (0, 0)
Screenshot: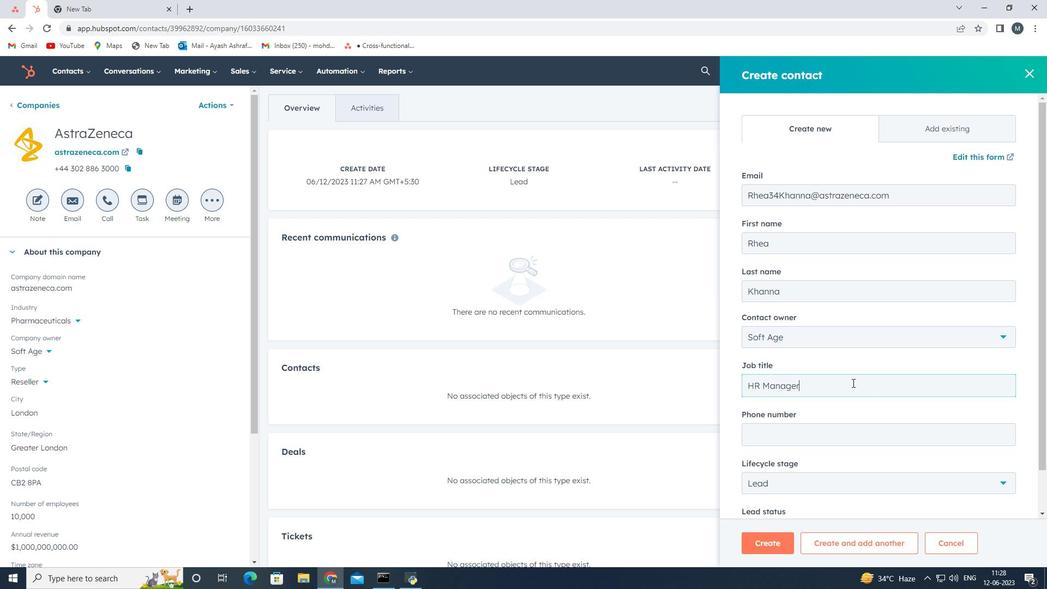 
Action: Mouse moved to (815, 393)
Screenshot: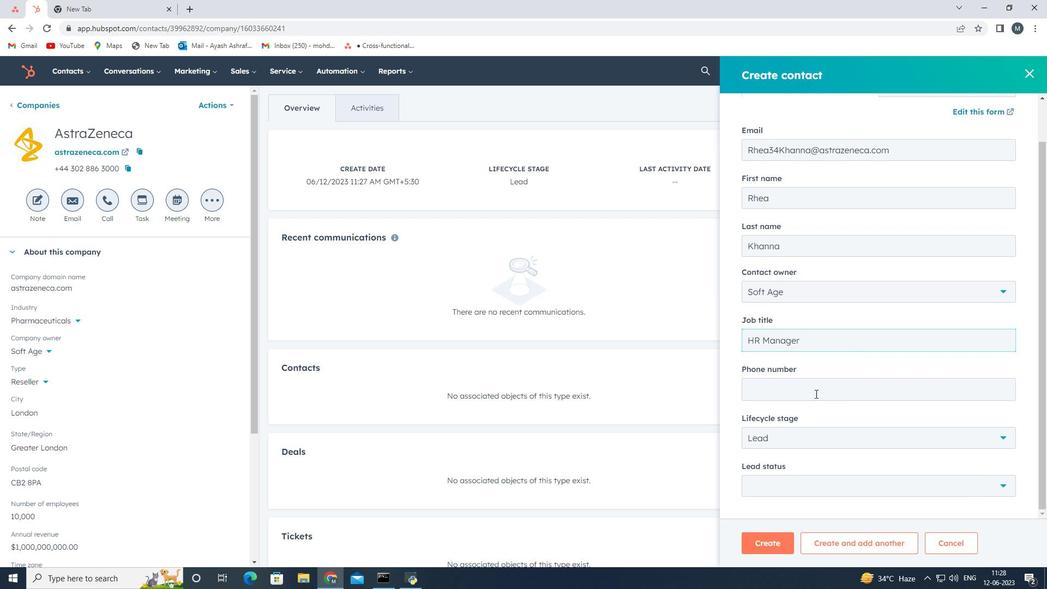 
Action: Mouse pressed left at (815, 393)
Screenshot: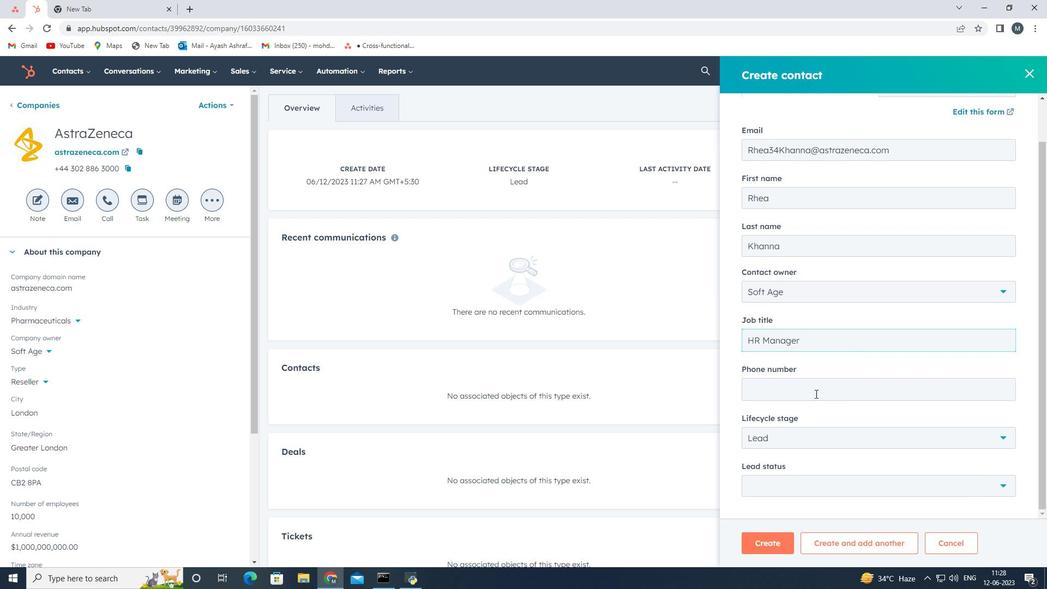 
Action: Mouse moved to (817, 392)
Screenshot: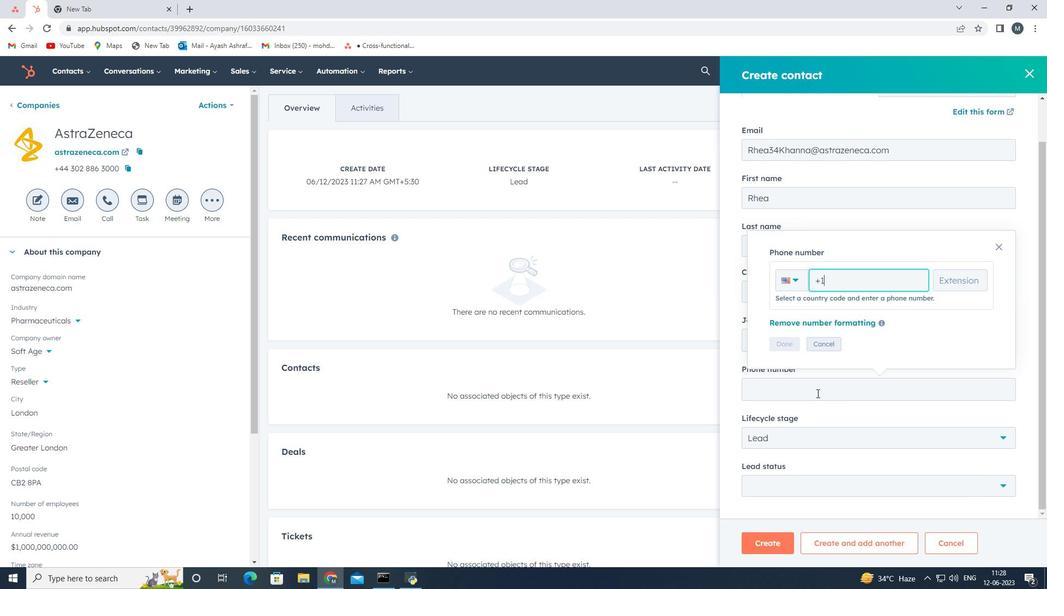
Action: Key pressed 4085552345
Screenshot: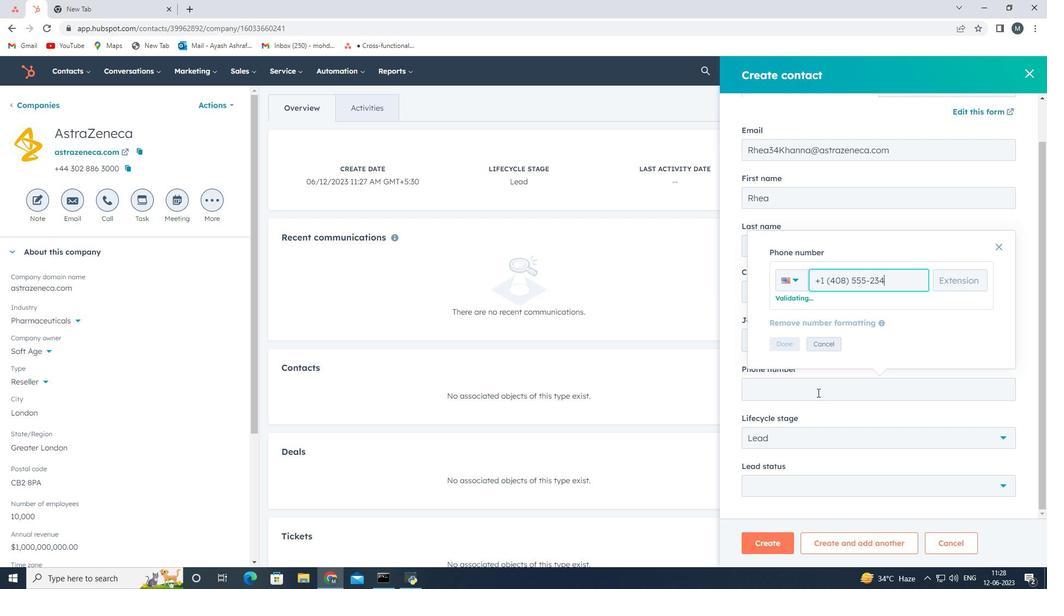
Action: Mouse moved to (785, 347)
Screenshot: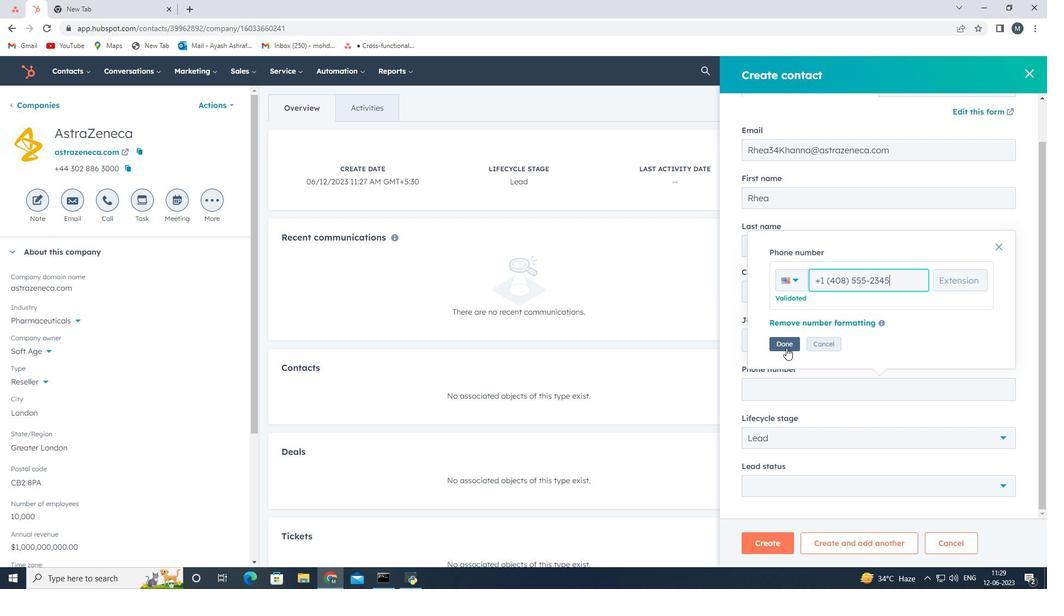 
Action: Mouse pressed left at (785, 347)
Screenshot: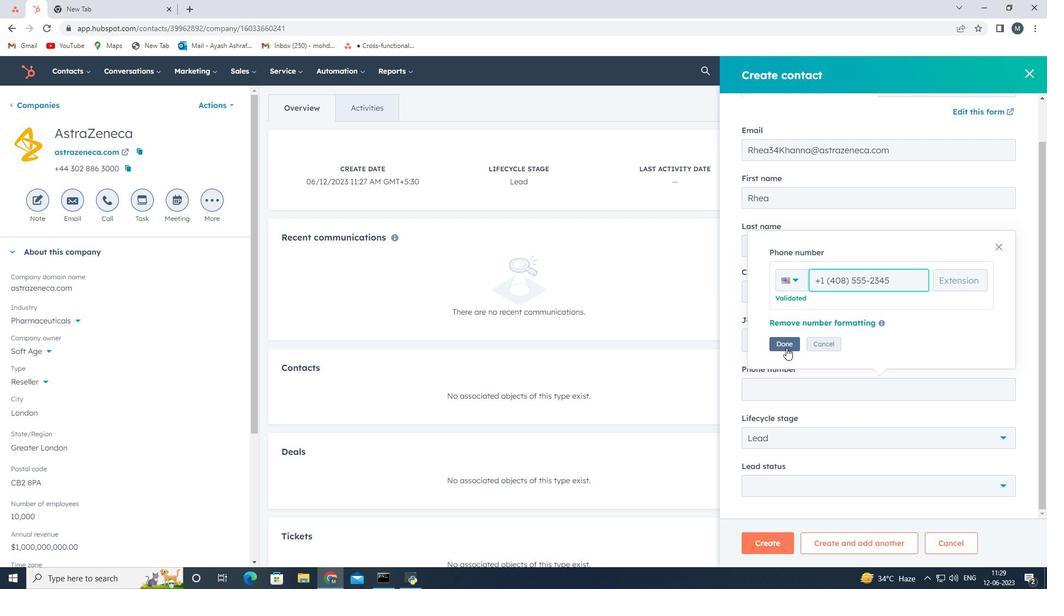 
Action: Mouse moved to (778, 435)
Screenshot: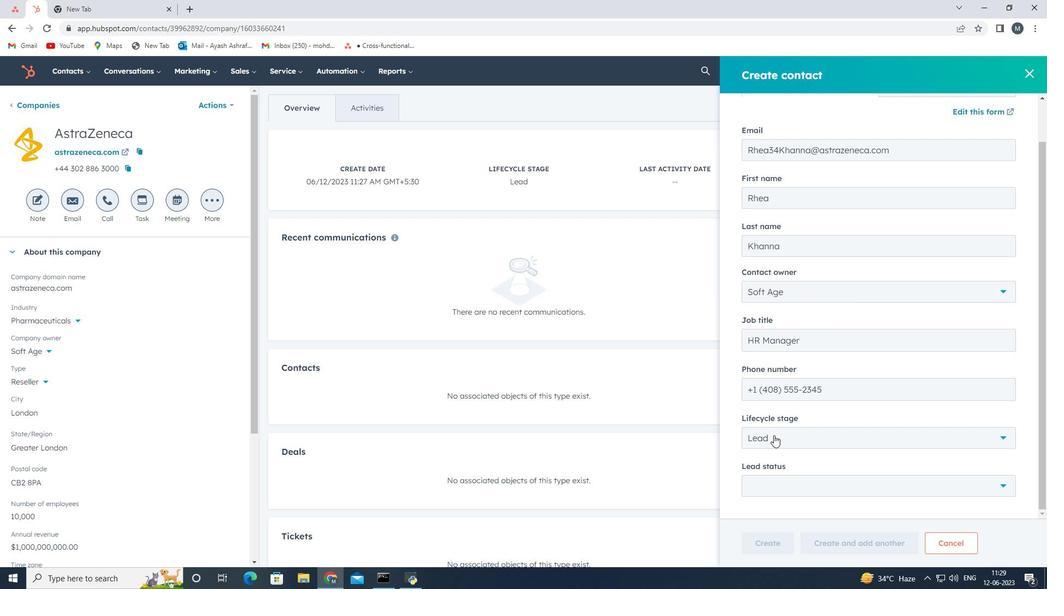 
Action: Mouse scrolled (778, 435) with delta (0, 0)
Screenshot: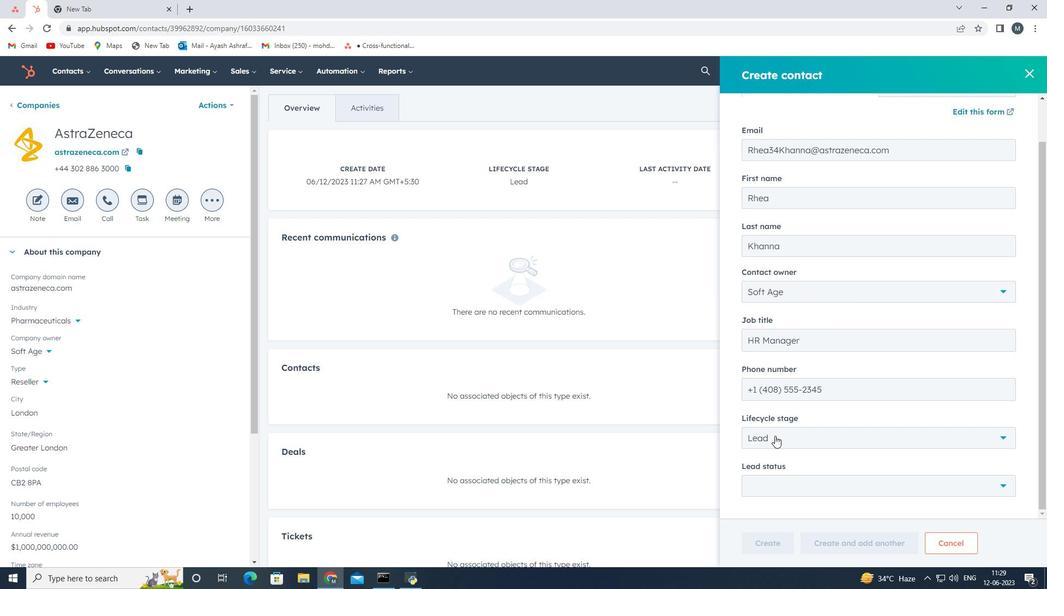 
Action: Mouse scrolled (778, 435) with delta (0, 0)
Screenshot: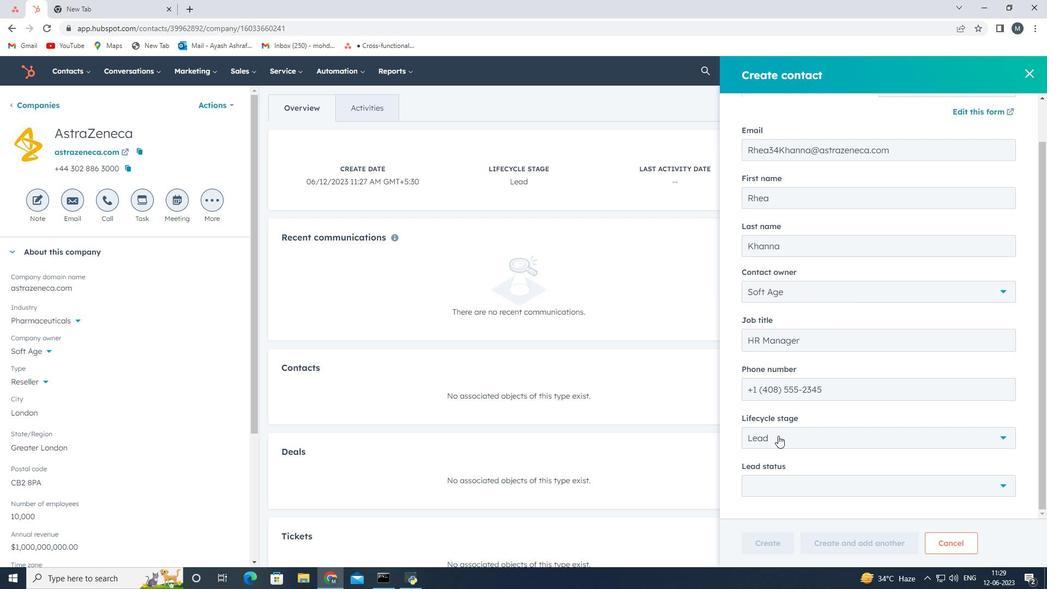 
Action: Mouse moved to (777, 437)
Screenshot: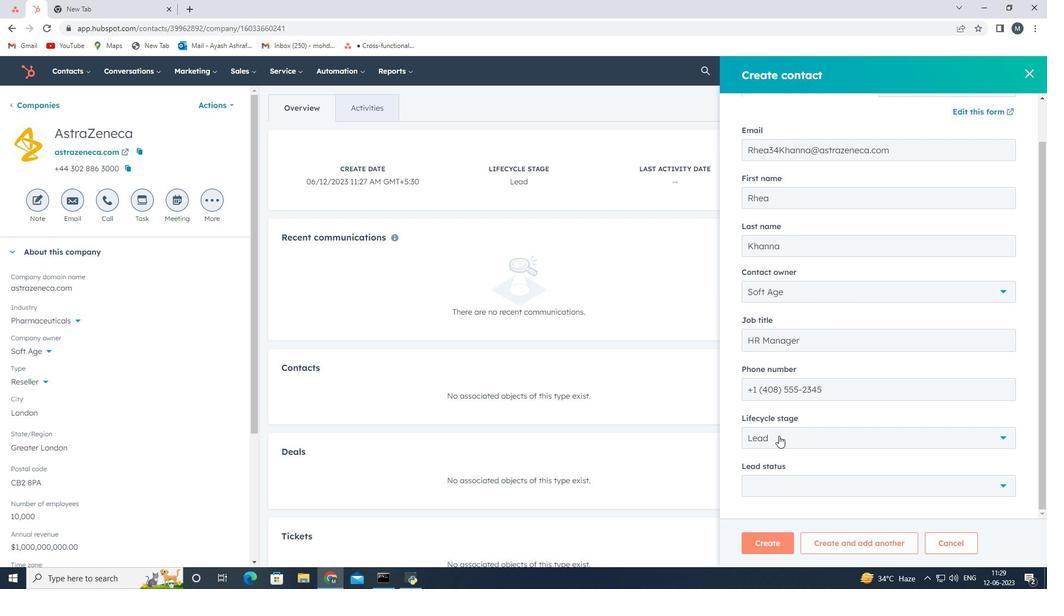 
Action: Mouse pressed left at (777, 437)
Screenshot: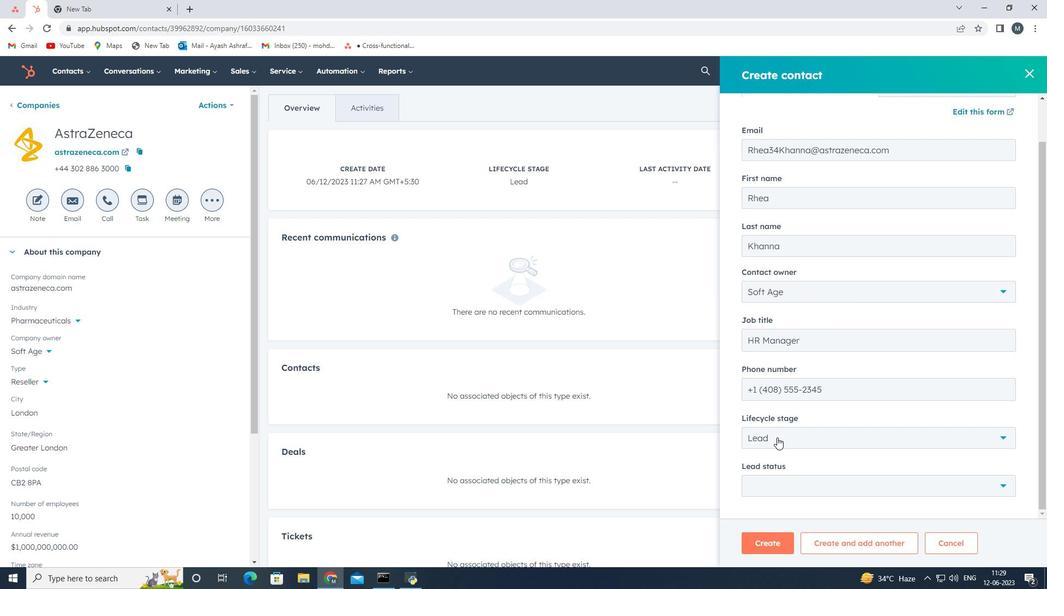 
Action: Mouse moved to (768, 332)
Screenshot: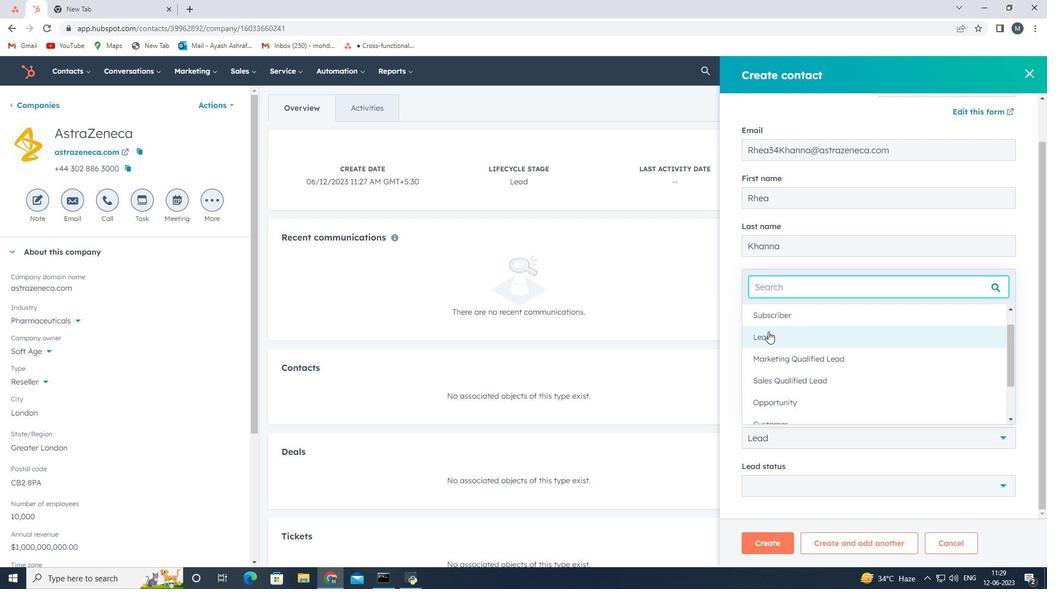 
Action: Mouse pressed left at (768, 332)
Screenshot: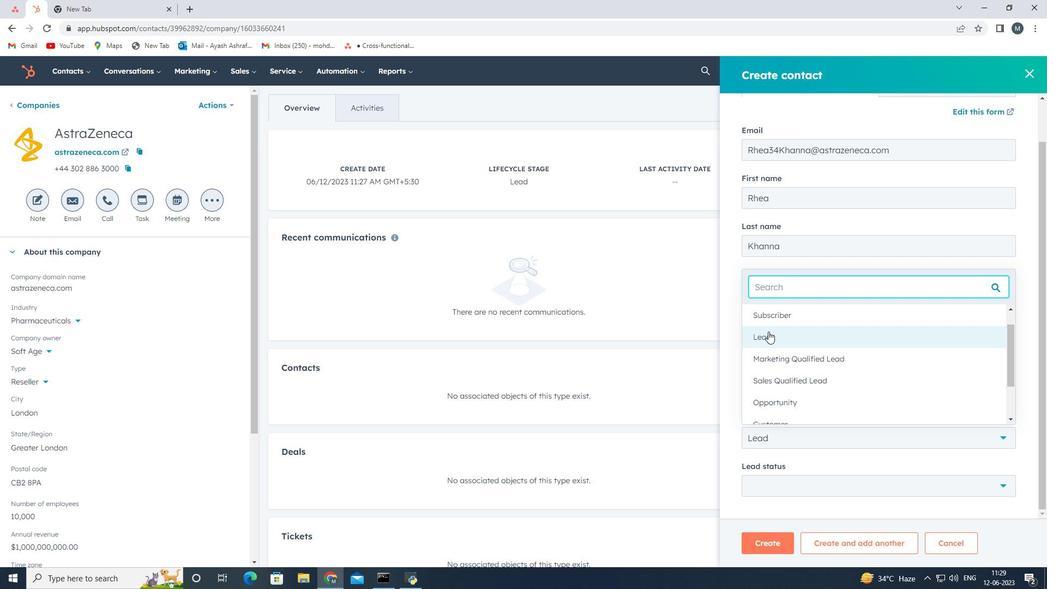 
Action: Mouse moved to (784, 485)
Screenshot: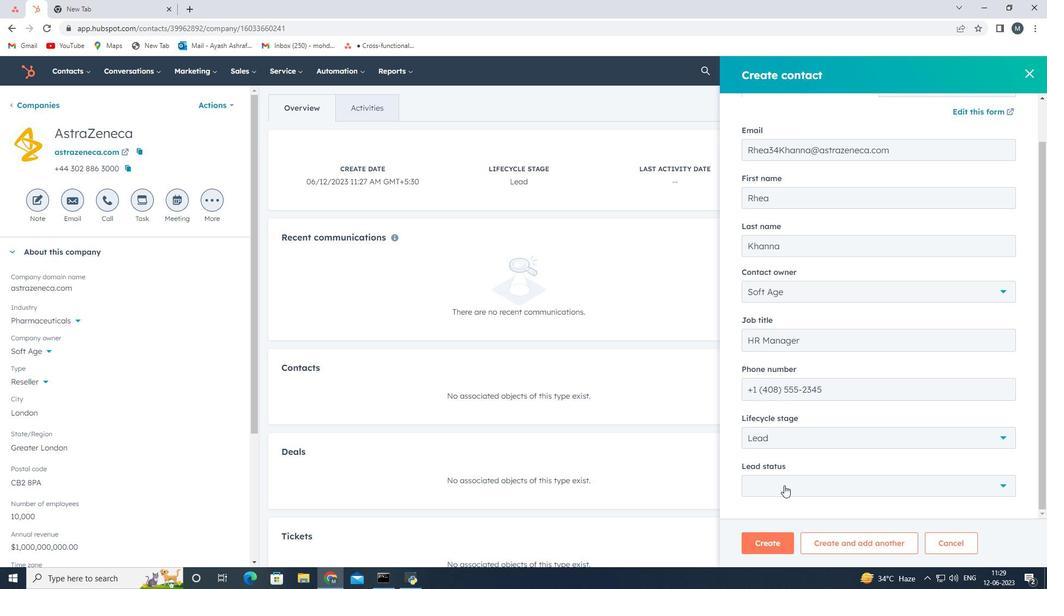 
Action: Mouse pressed left at (784, 485)
Screenshot: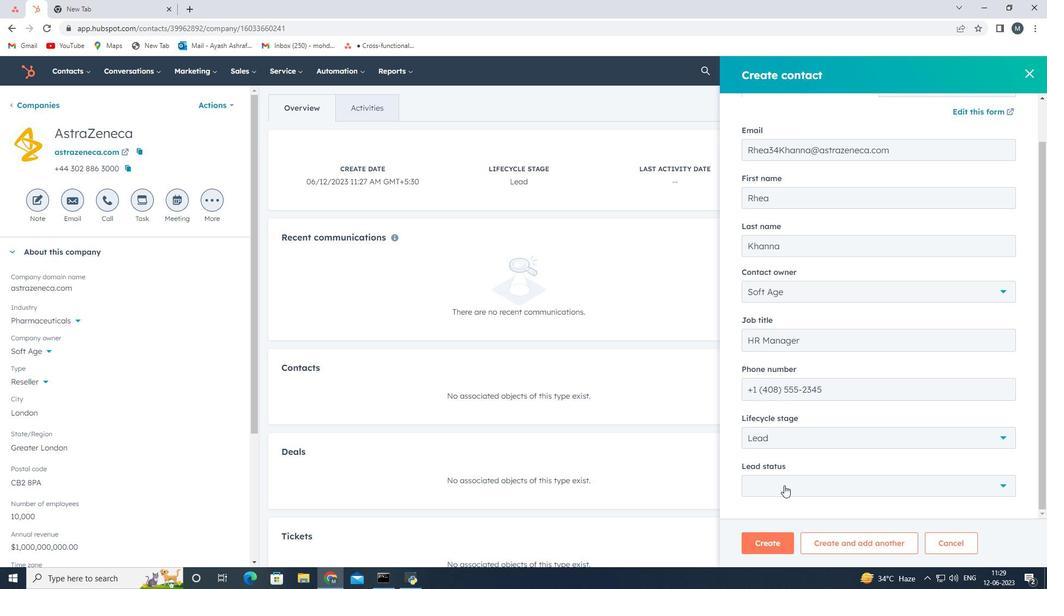 
Action: Mouse moved to (786, 411)
Screenshot: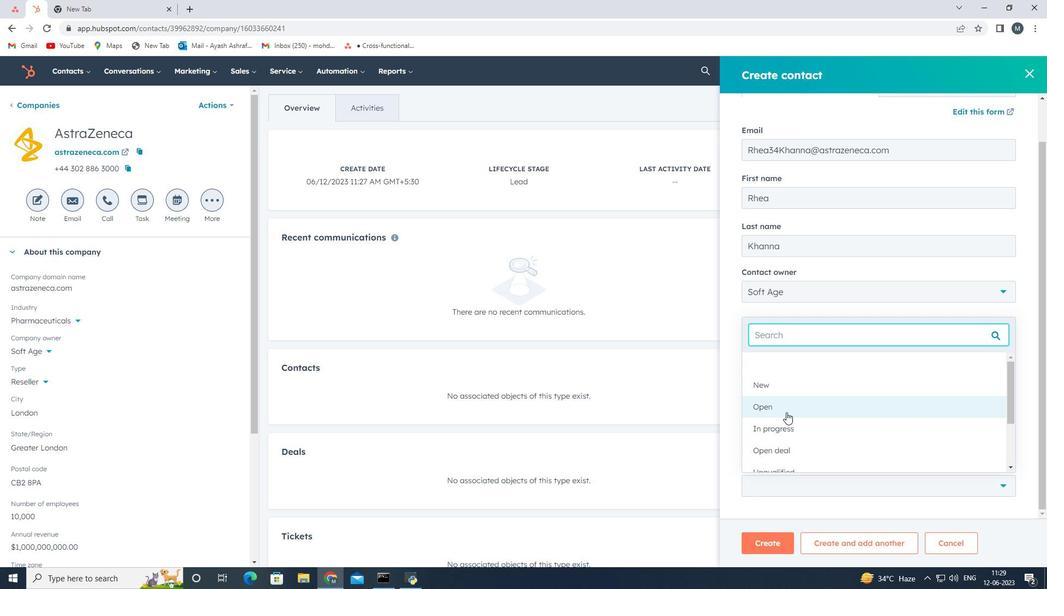 
Action: Mouse pressed left at (786, 411)
Screenshot: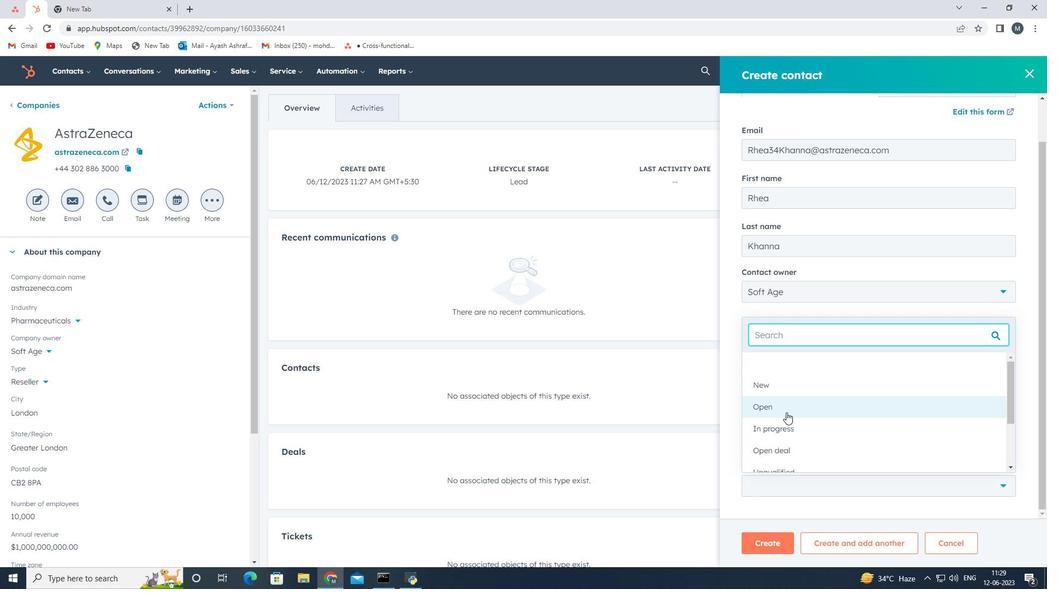 
Action: Mouse moved to (781, 436)
Screenshot: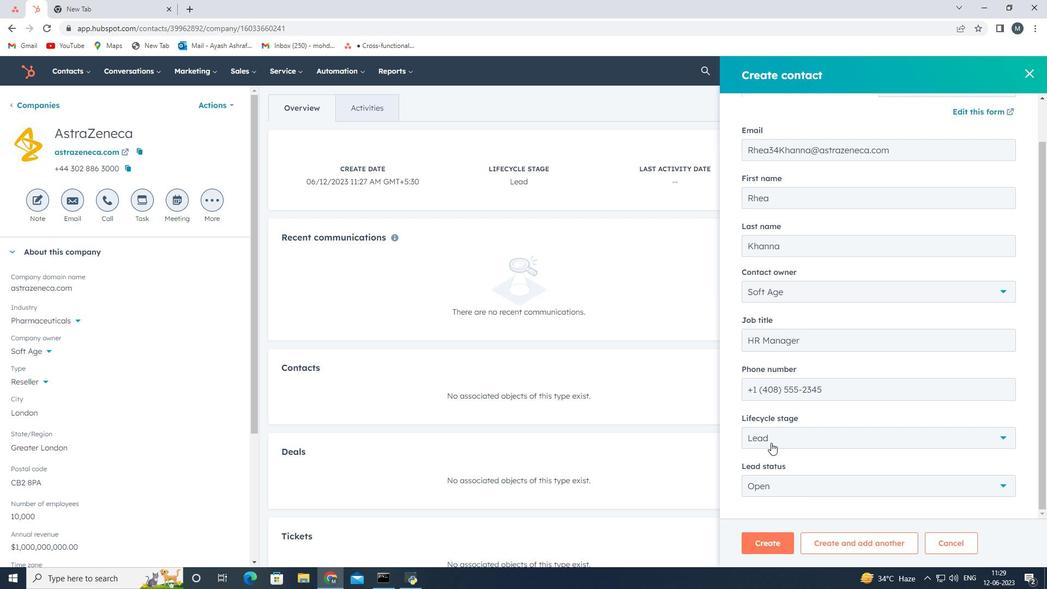 
Action: Mouse scrolled (781, 435) with delta (0, 0)
Screenshot: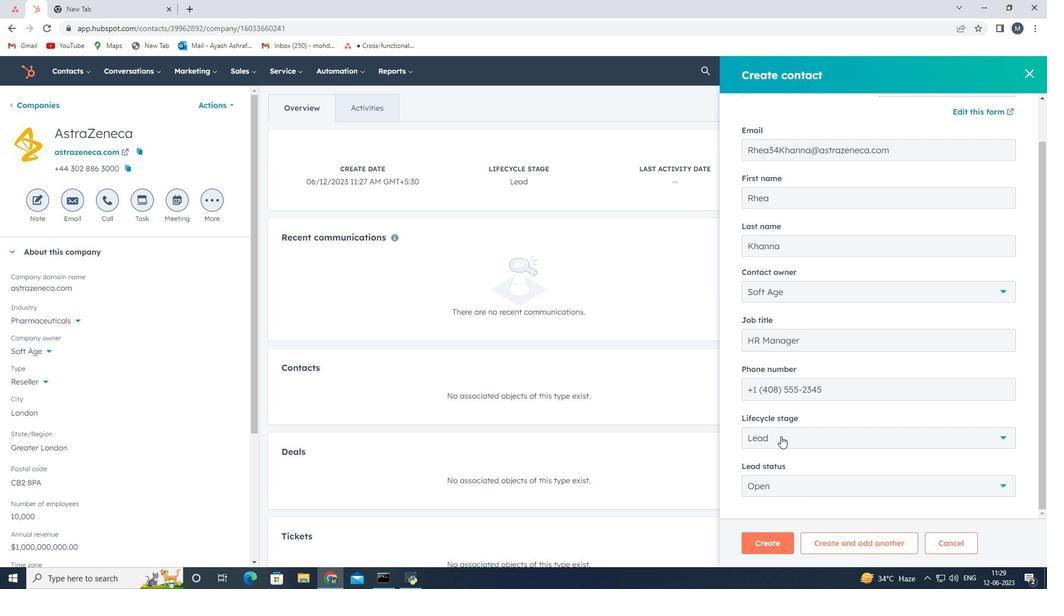 
Action: Mouse moved to (770, 538)
Screenshot: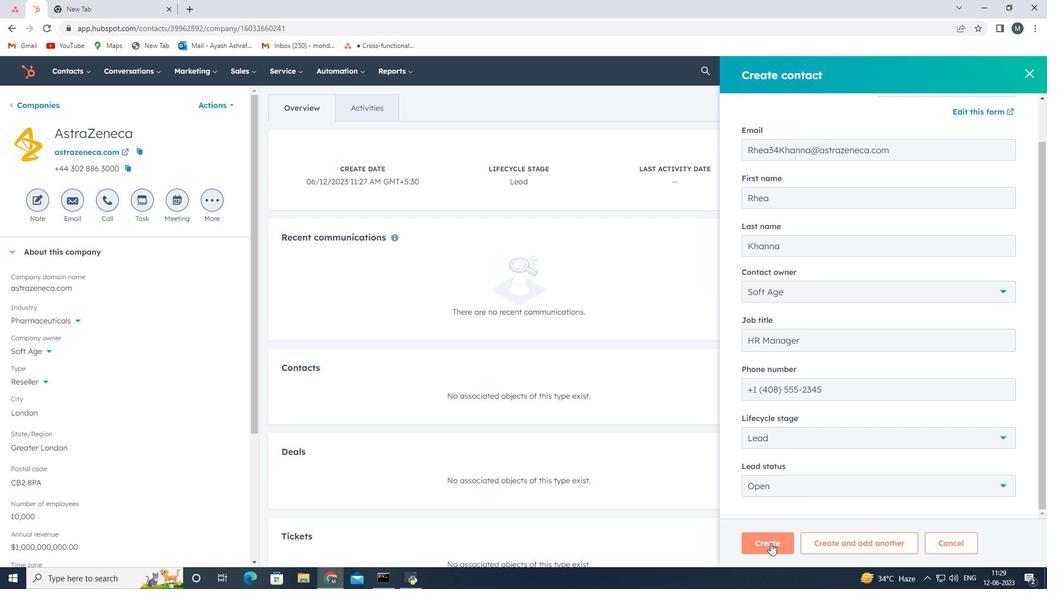 
Action: Mouse pressed left at (770, 538)
Screenshot: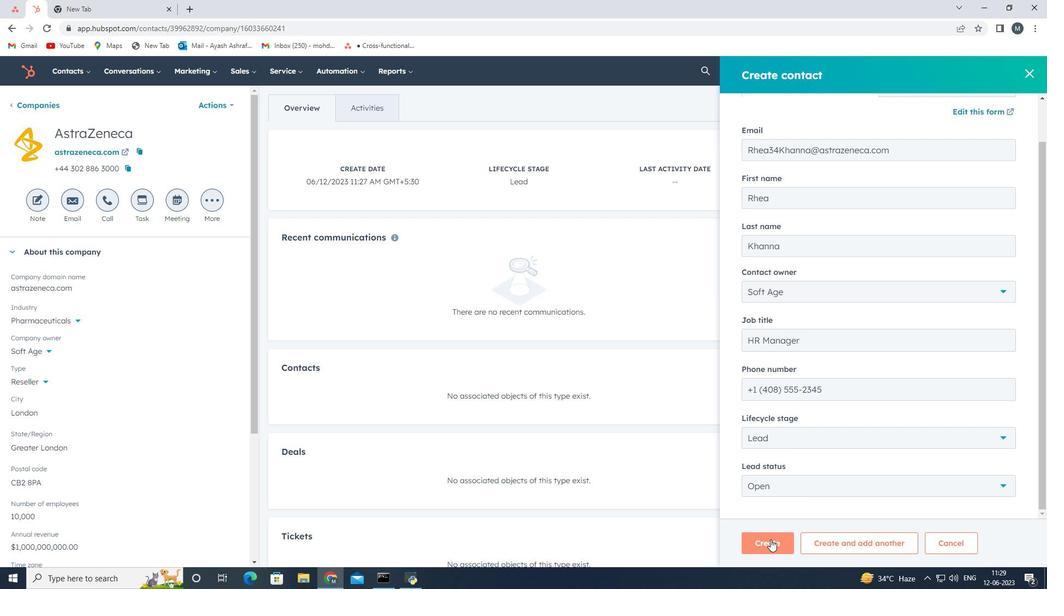 
Action: Mouse moved to (605, 444)
Screenshot: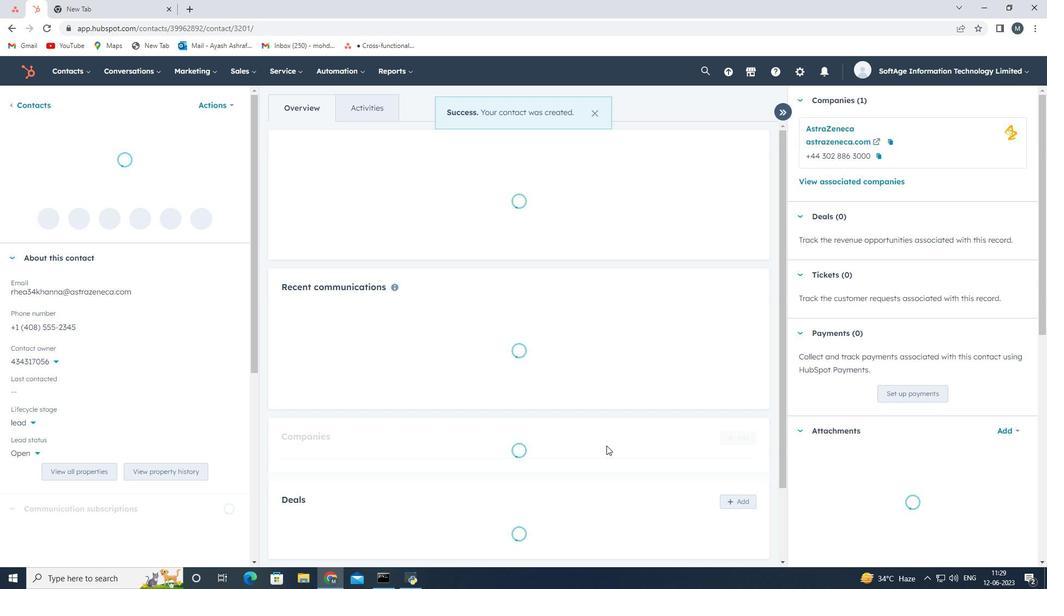
